 Task: Create a rule when a due date less than "1" hours ago is set on a card by anyone except me.
Action: Mouse pressed left at (493, 449)
Screenshot: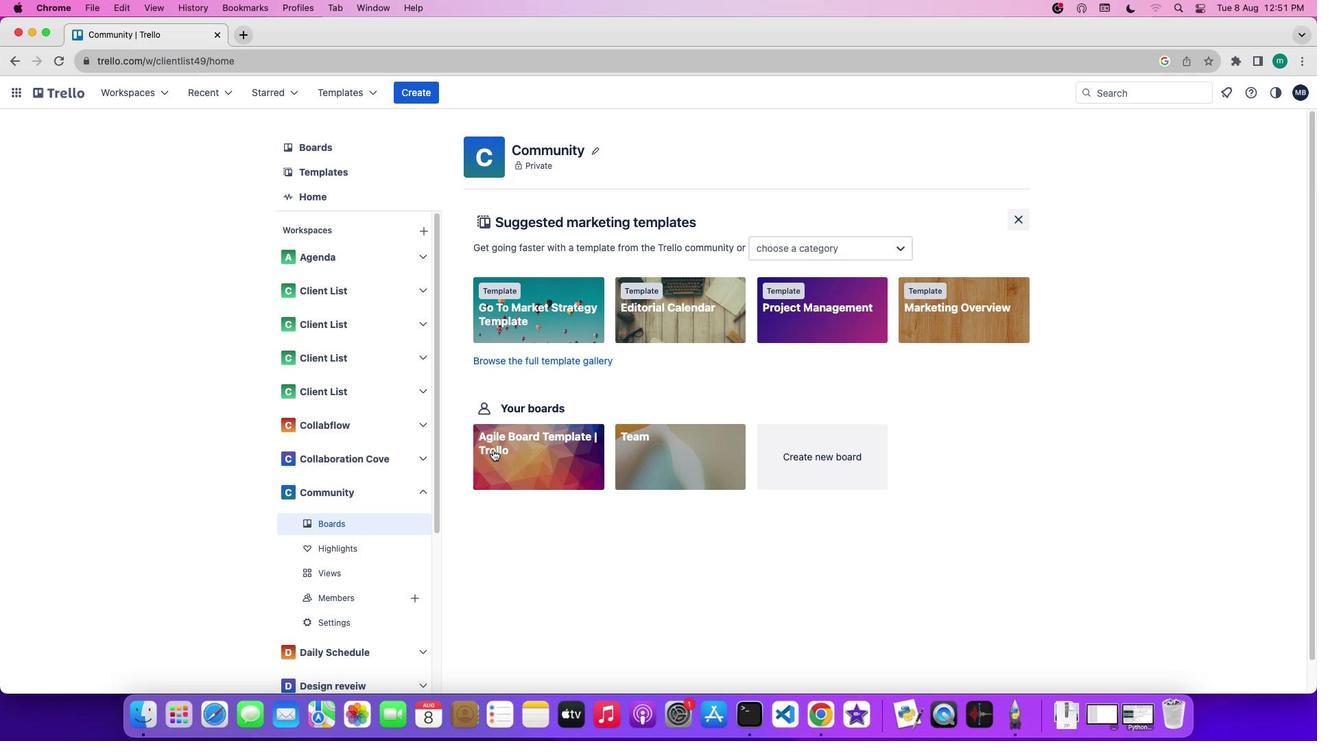 
Action: Mouse moved to (1132, 312)
Screenshot: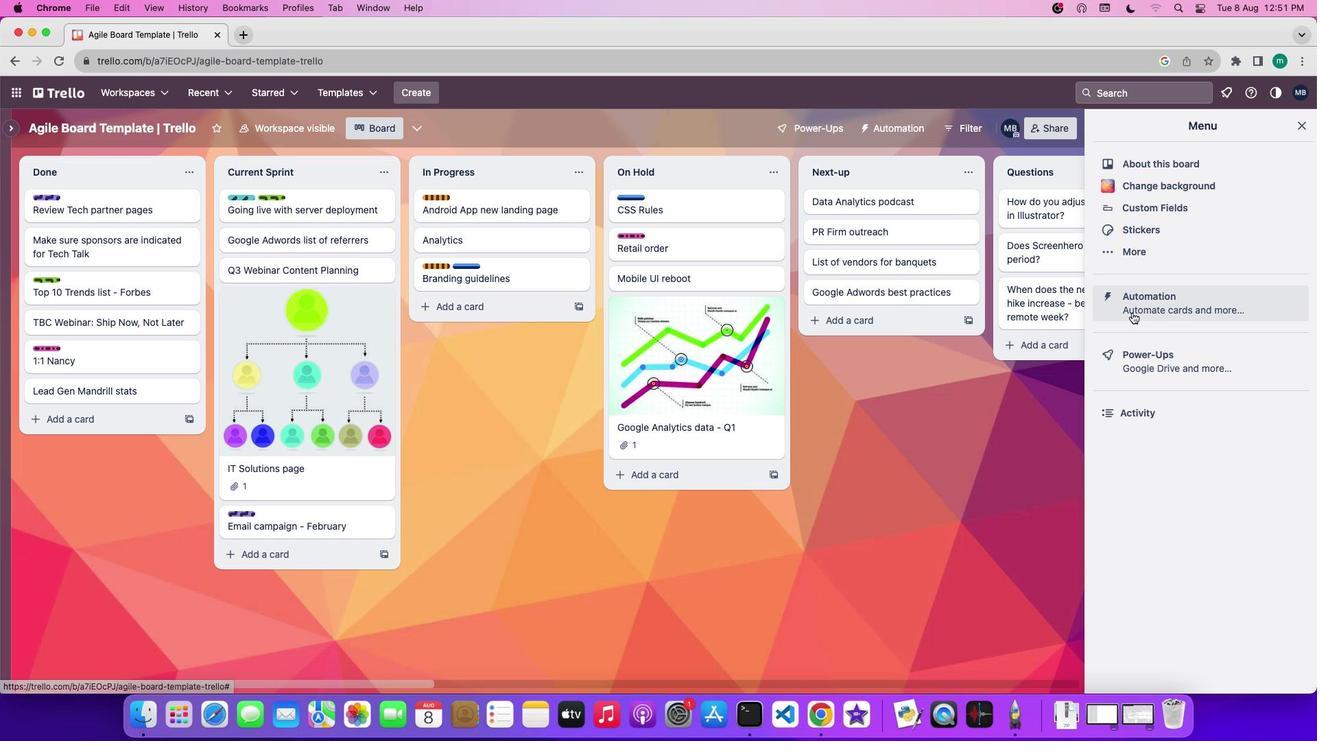 
Action: Mouse pressed left at (1132, 312)
Screenshot: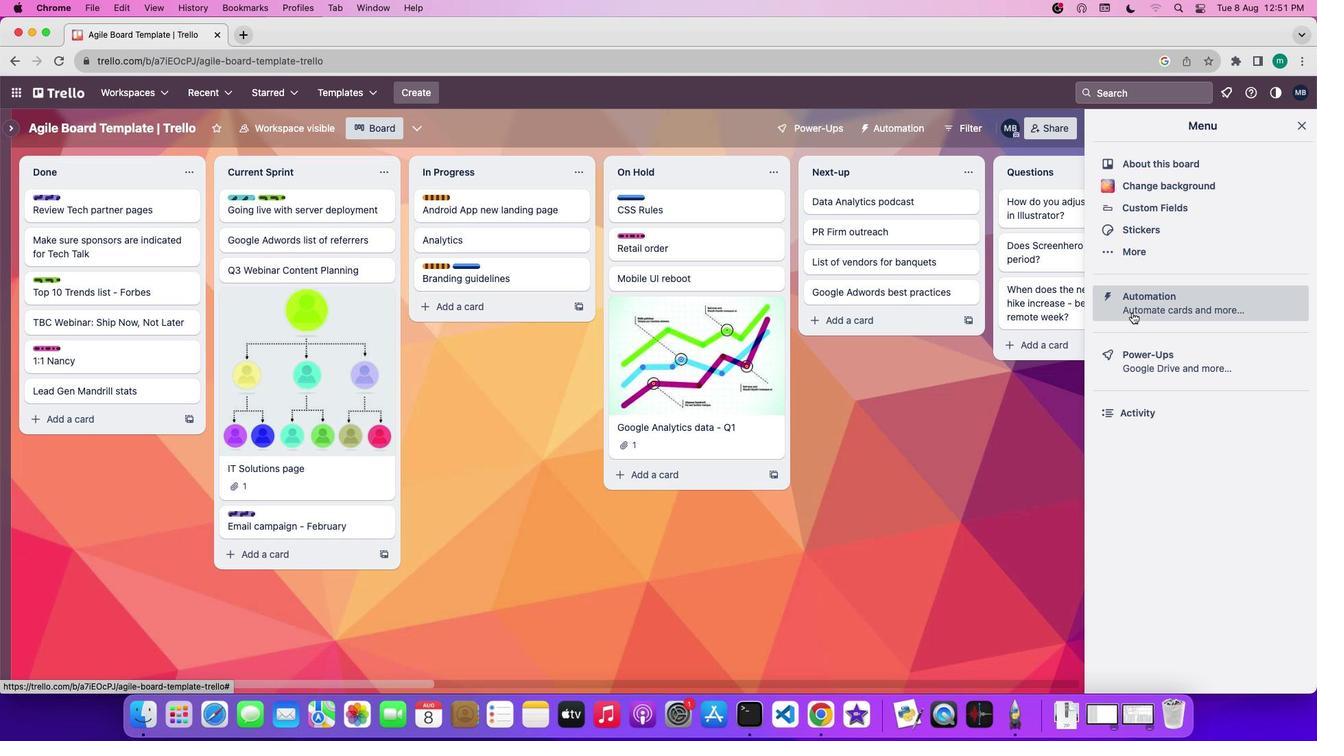 
Action: Mouse moved to (98, 241)
Screenshot: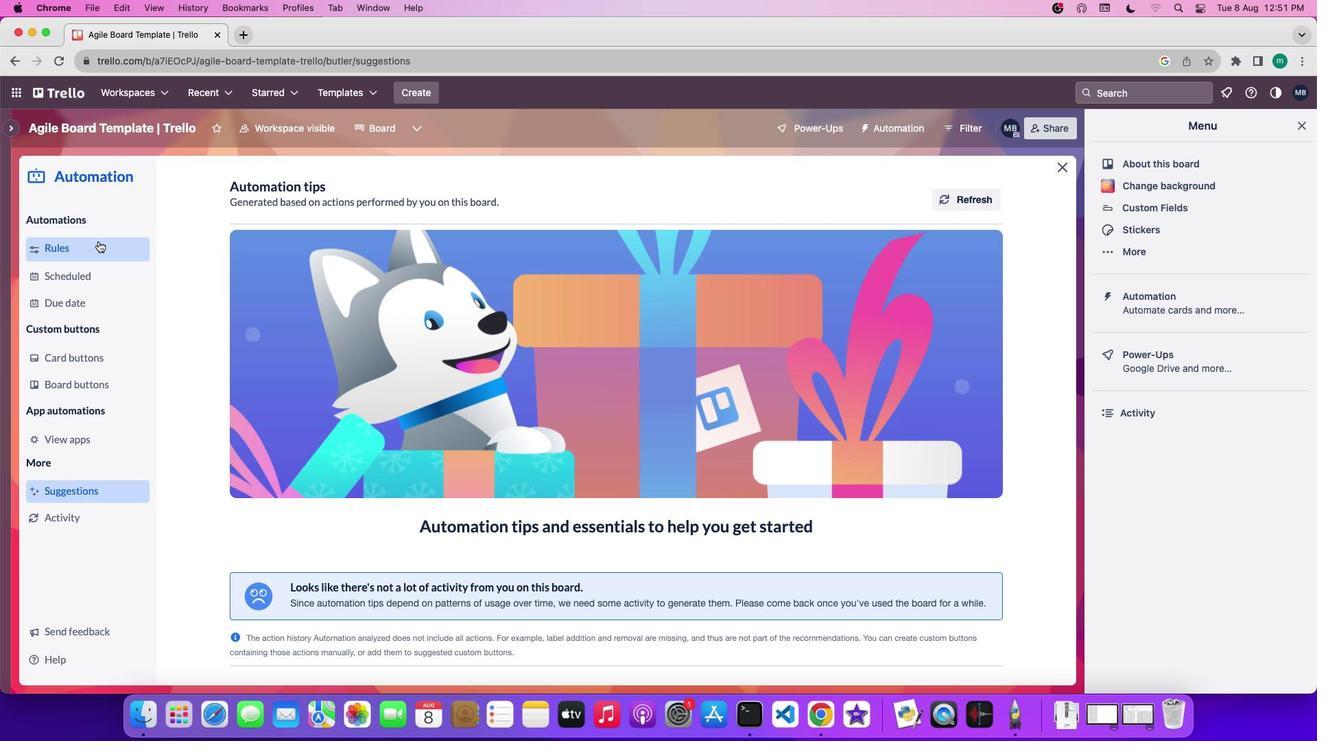 
Action: Mouse pressed left at (98, 241)
Screenshot: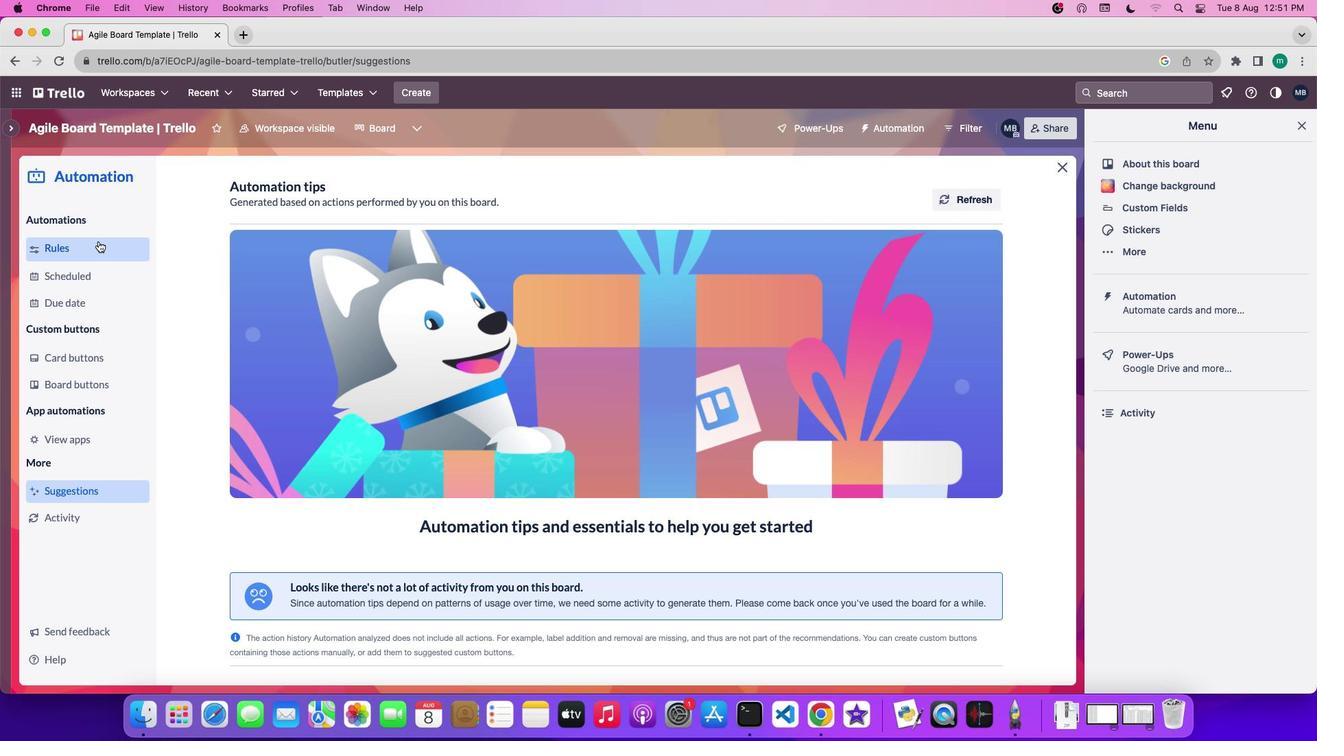 
Action: Mouse moved to (876, 197)
Screenshot: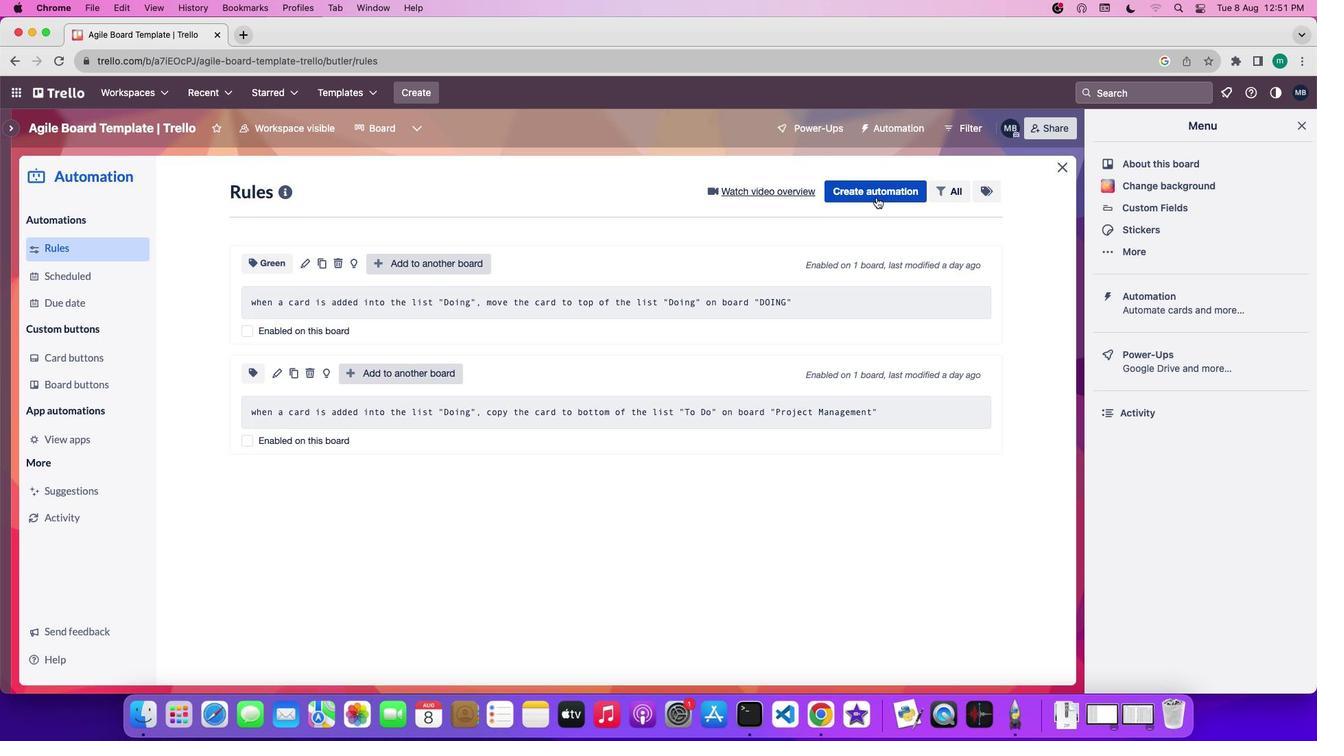 
Action: Mouse pressed left at (876, 197)
Screenshot: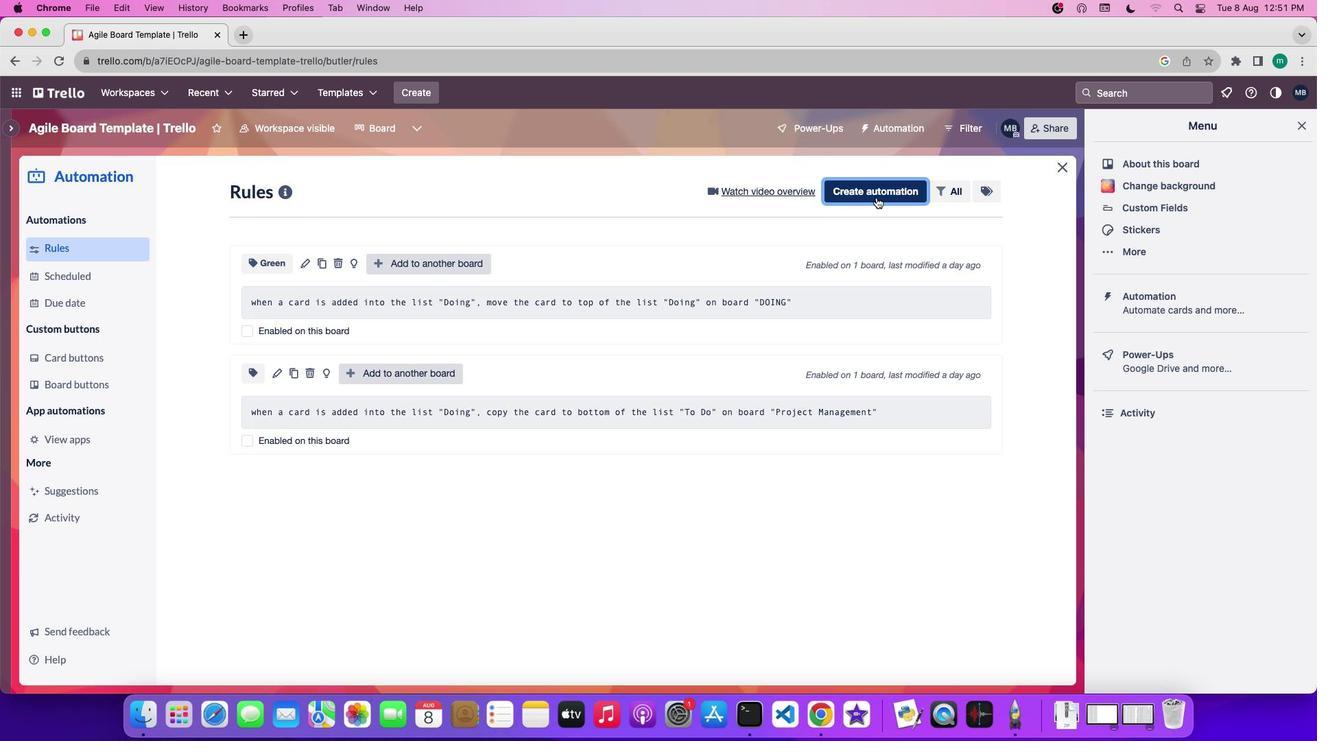 
Action: Mouse moved to (658, 409)
Screenshot: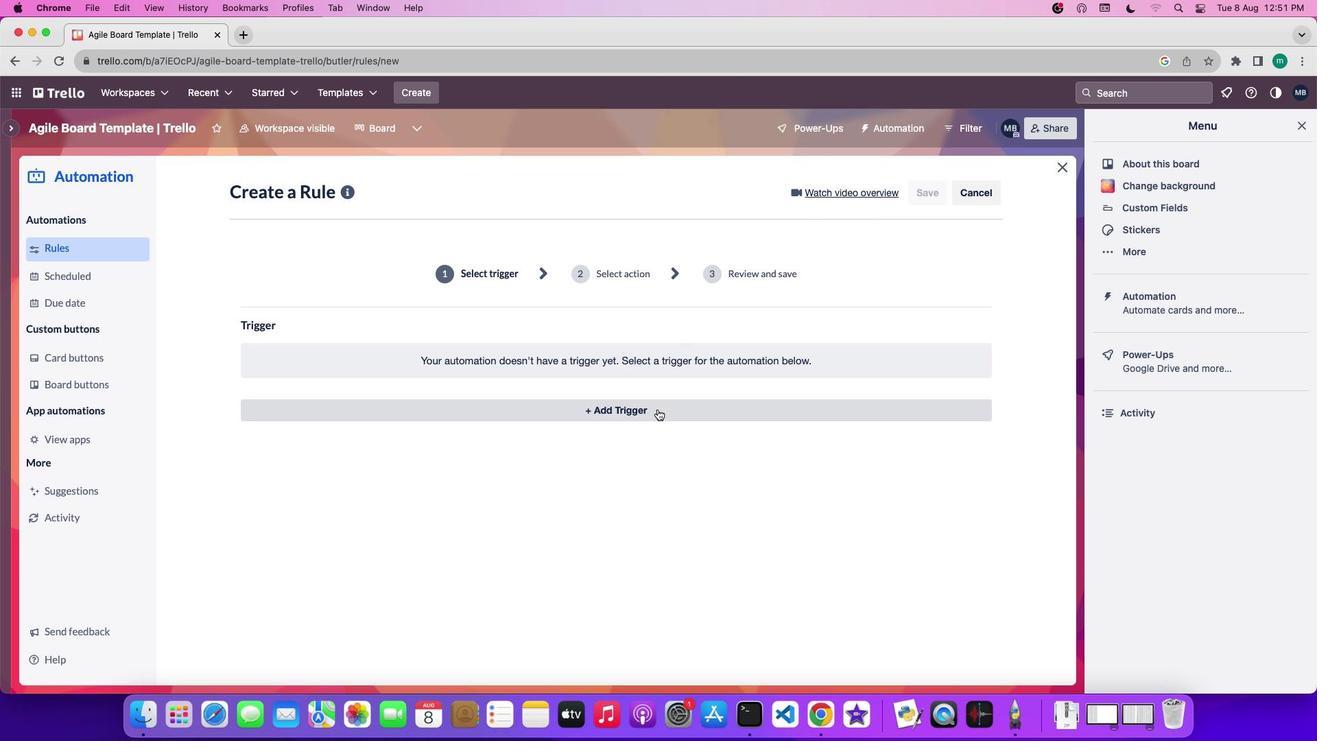 
Action: Mouse pressed left at (658, 409)
Screenshot: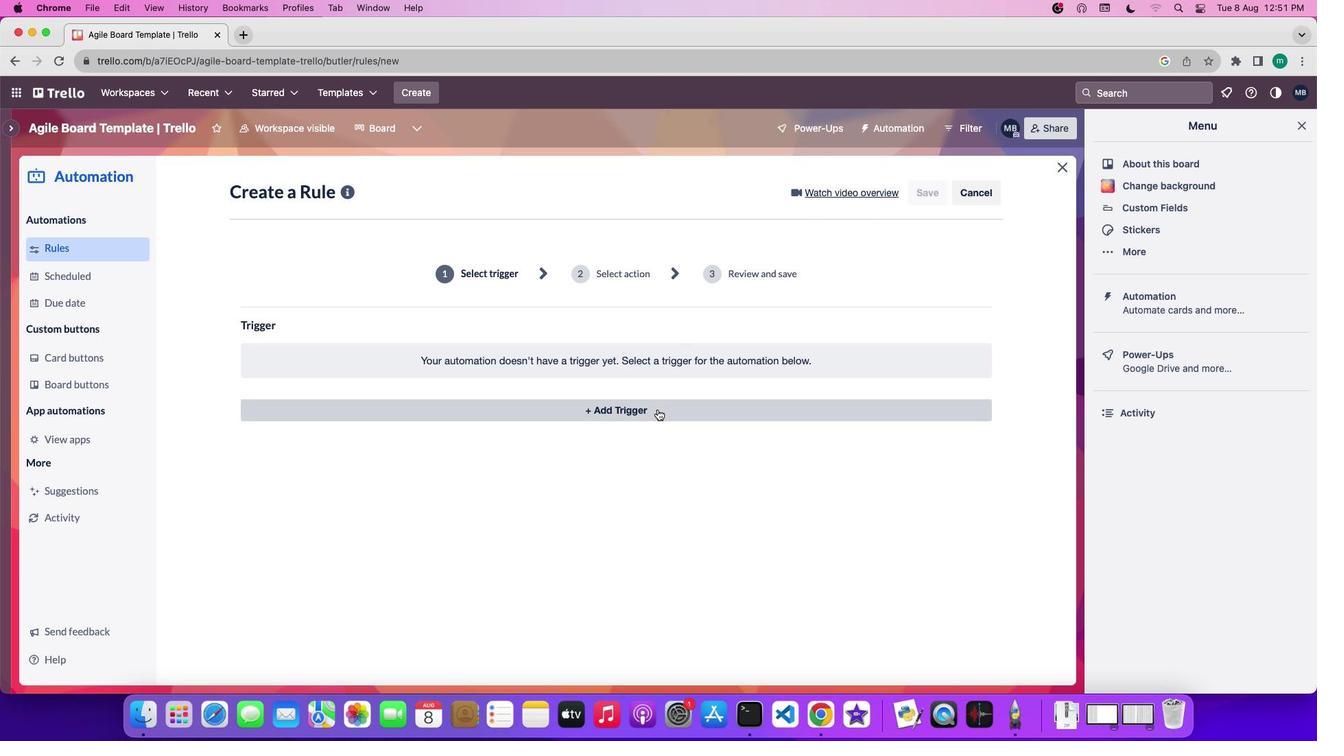 
Action: Mouse moved to (622, 436)
Screenshot: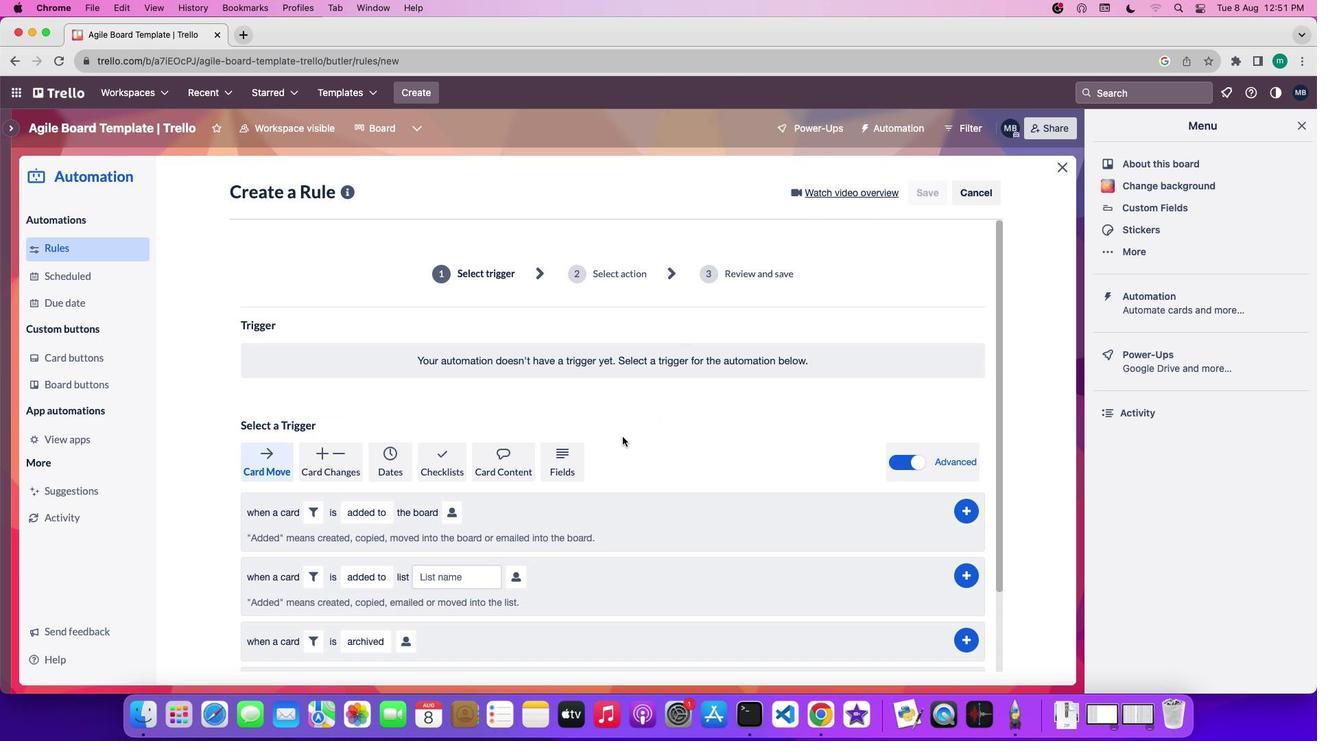 
Action: Mouse scrolled (622, 436) with delta (0, 0)
Screenshot: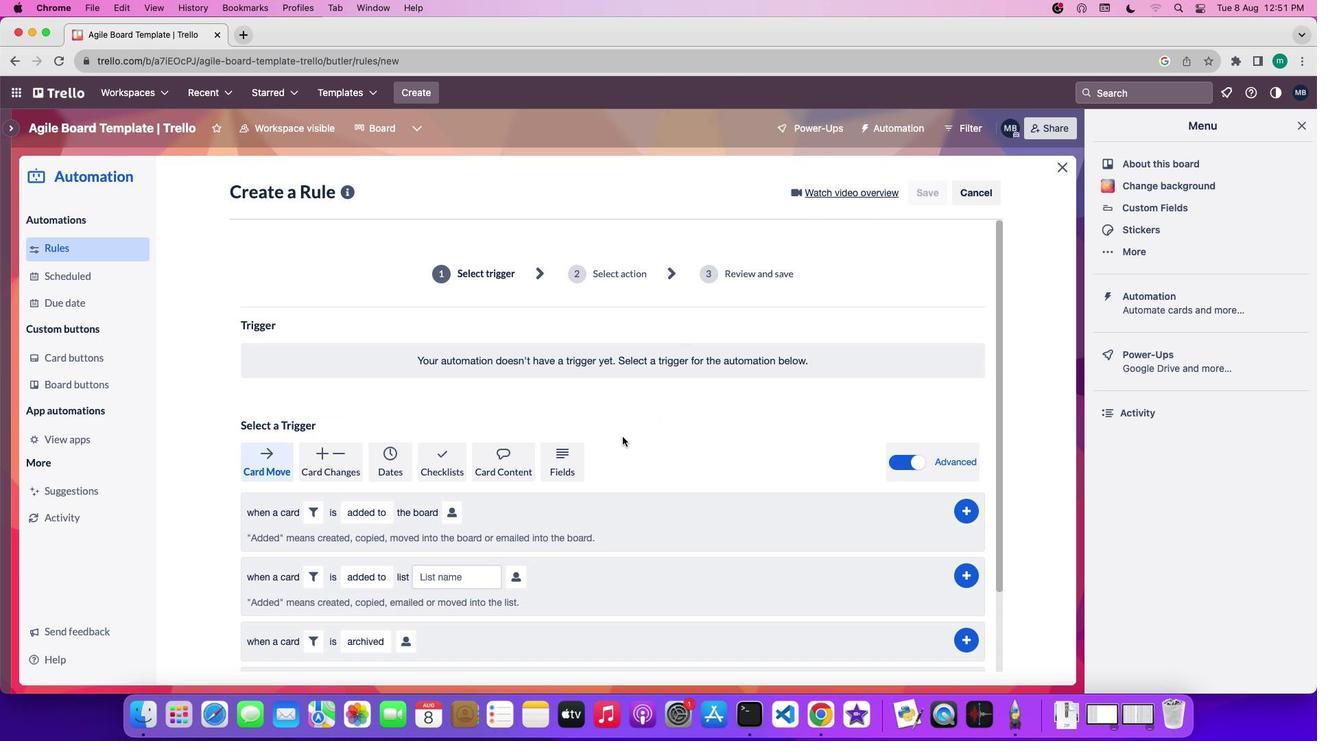 
Action: Mouse scrolled (622, 436) with delta (0, 0)
Screenshot: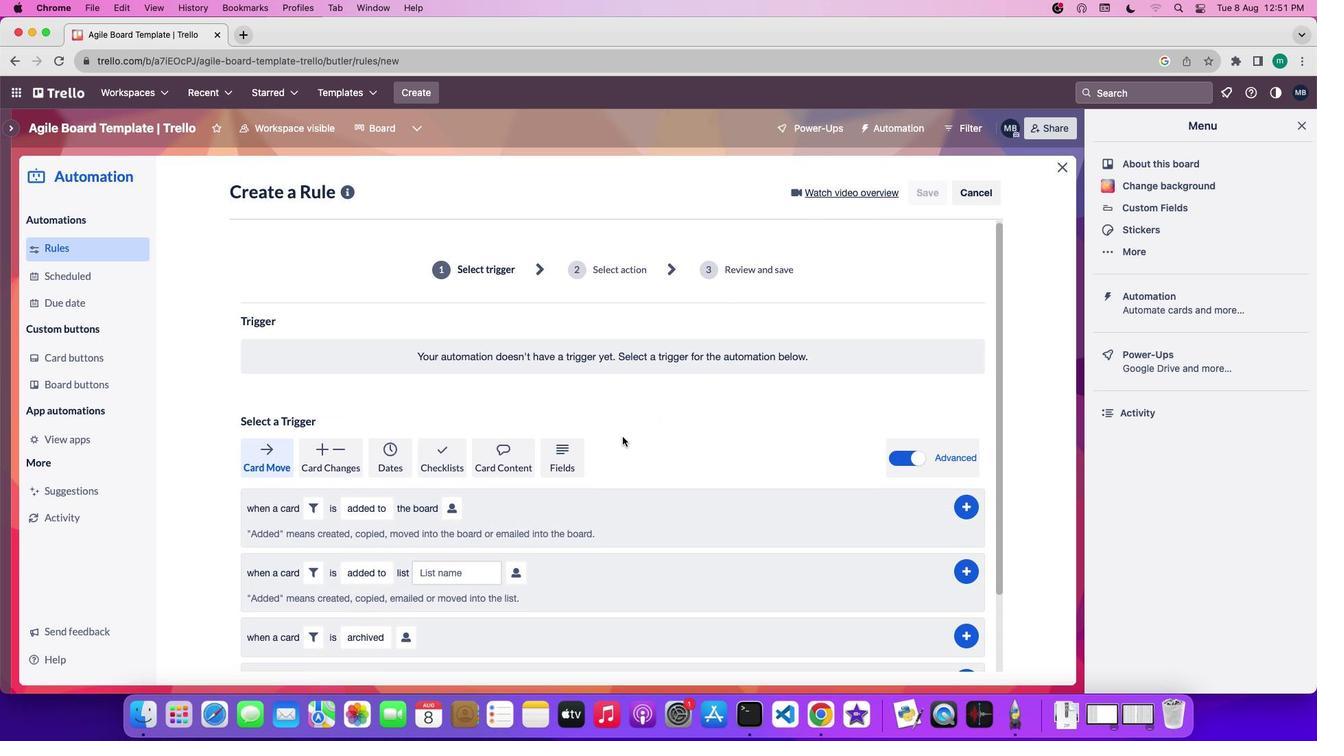 
Action: Mouse scrolled (622, 436) with delta (0, 0)
Screenshot: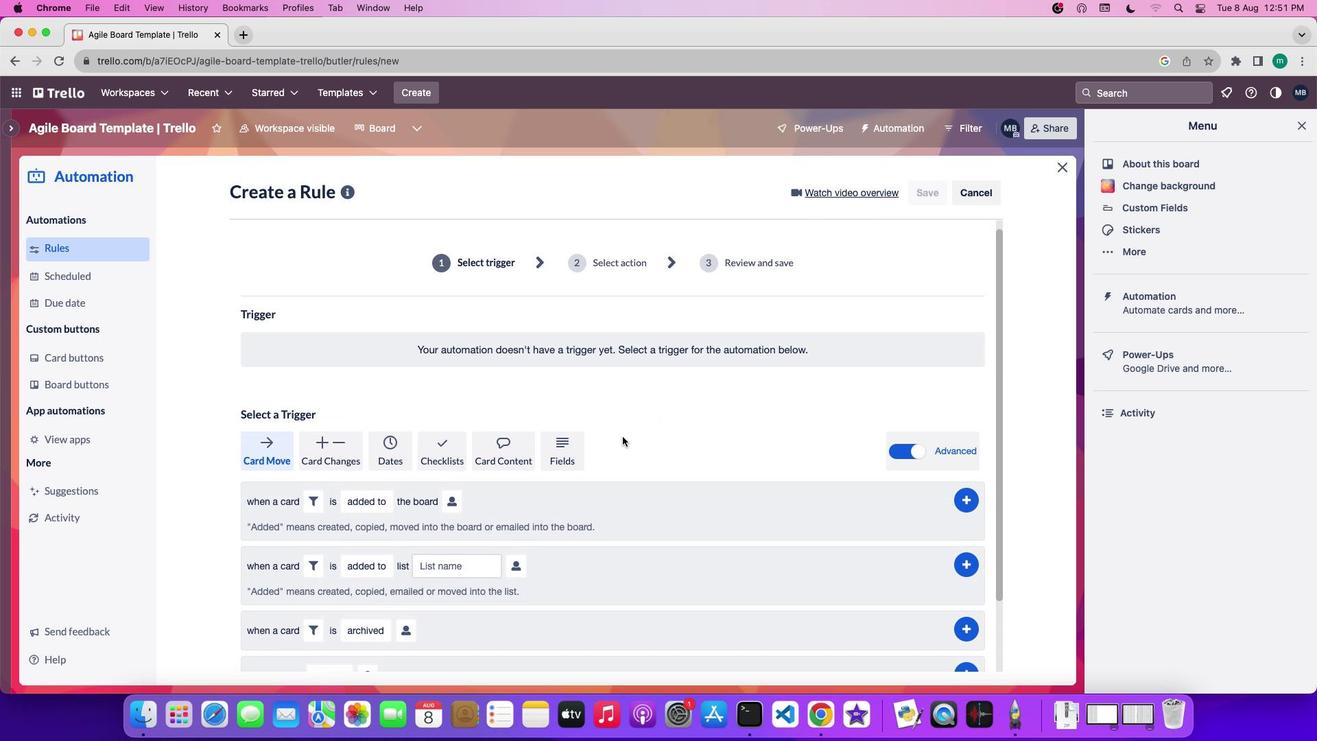 
Action: Mouse scrolled (622, 436) with delta (0, -1)
Screenshot: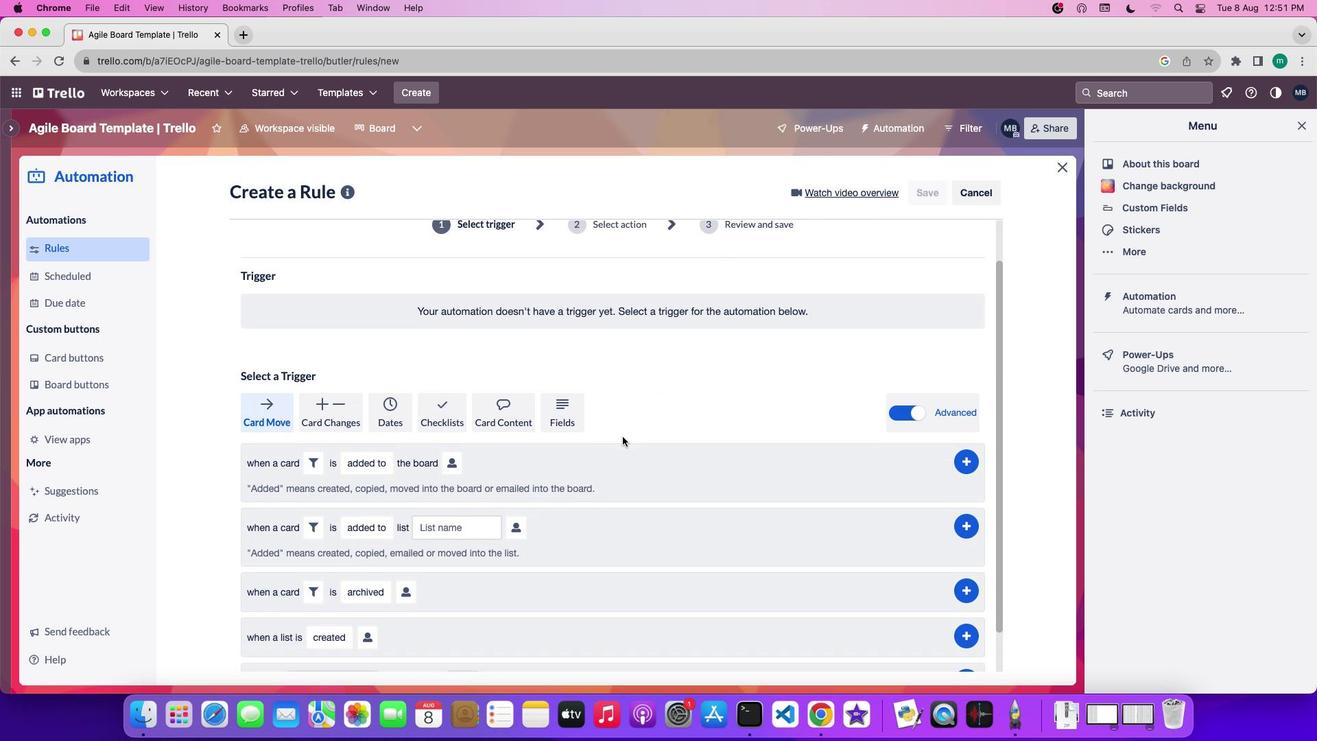 
Action: Mouse moved to (406, 364)
Screenshot: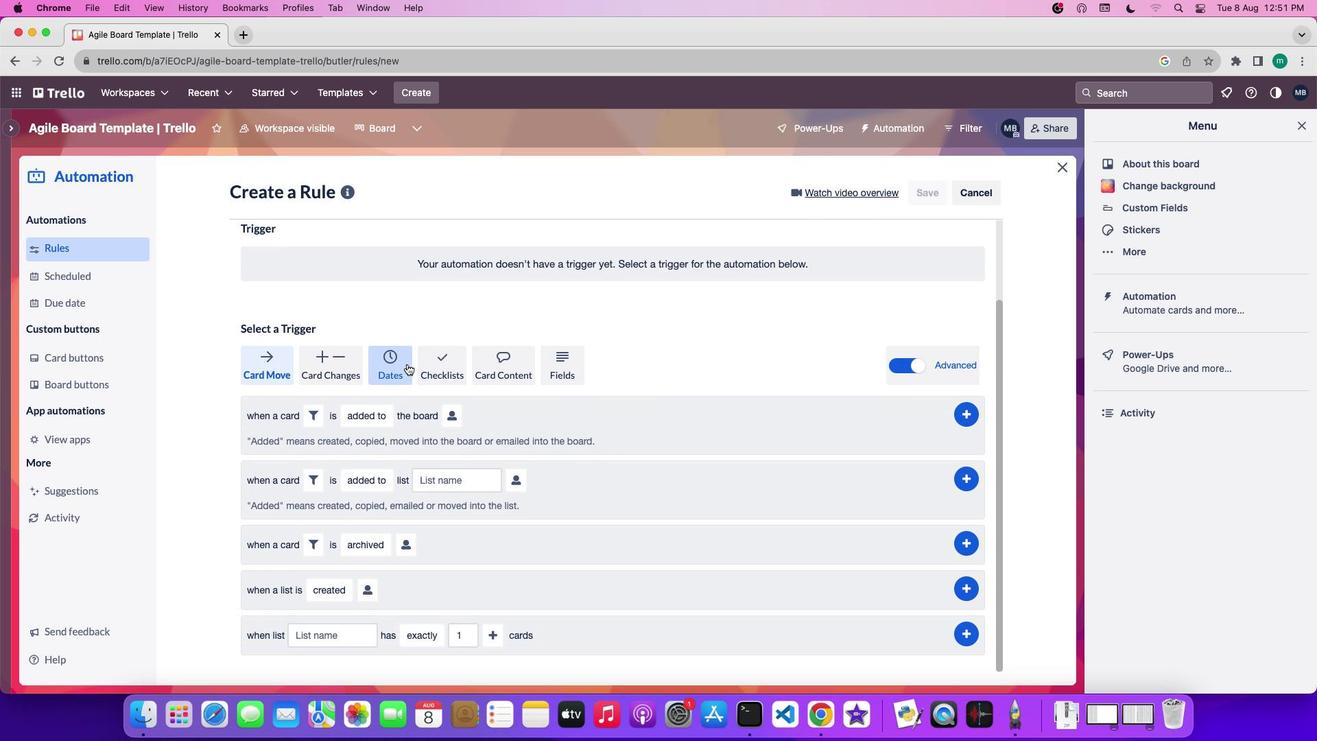 
Action: Mouse pressed left at (406, 364)
Screenshot: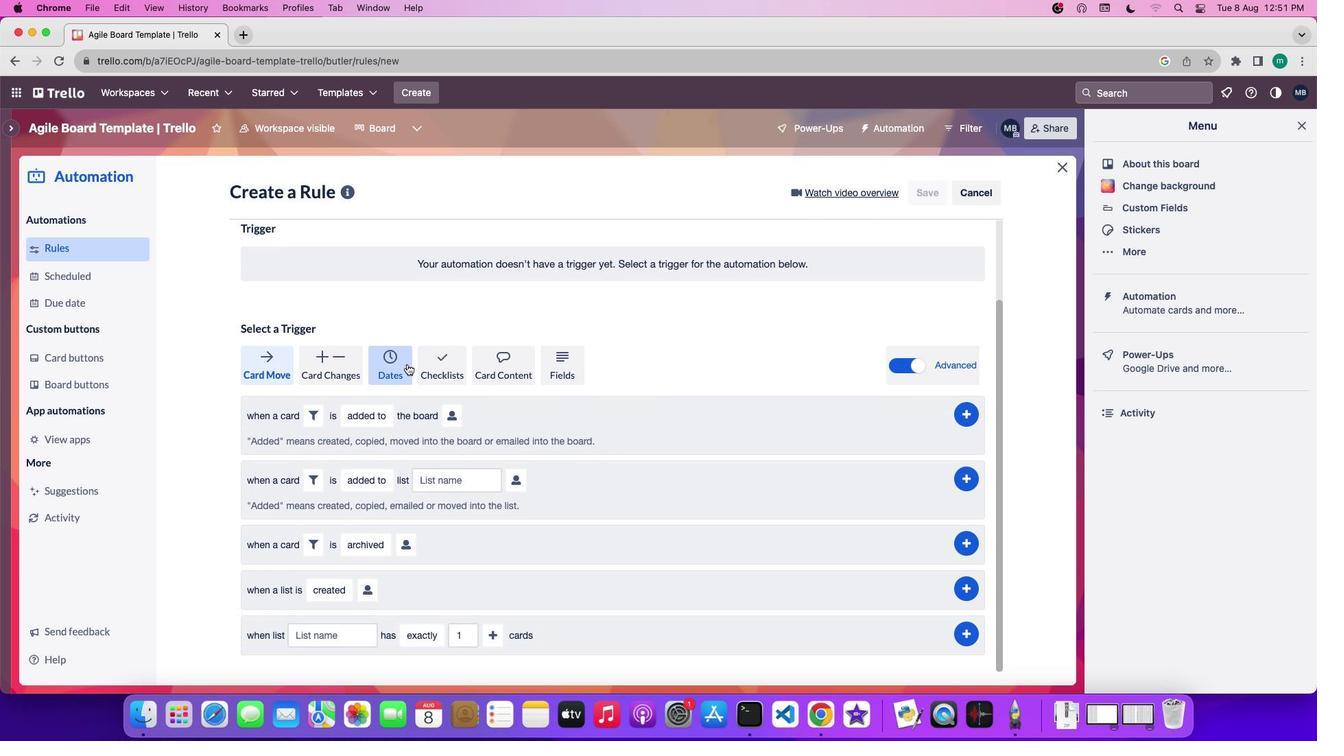 
Action: Mouse moved to (456, 404)
Screenshot: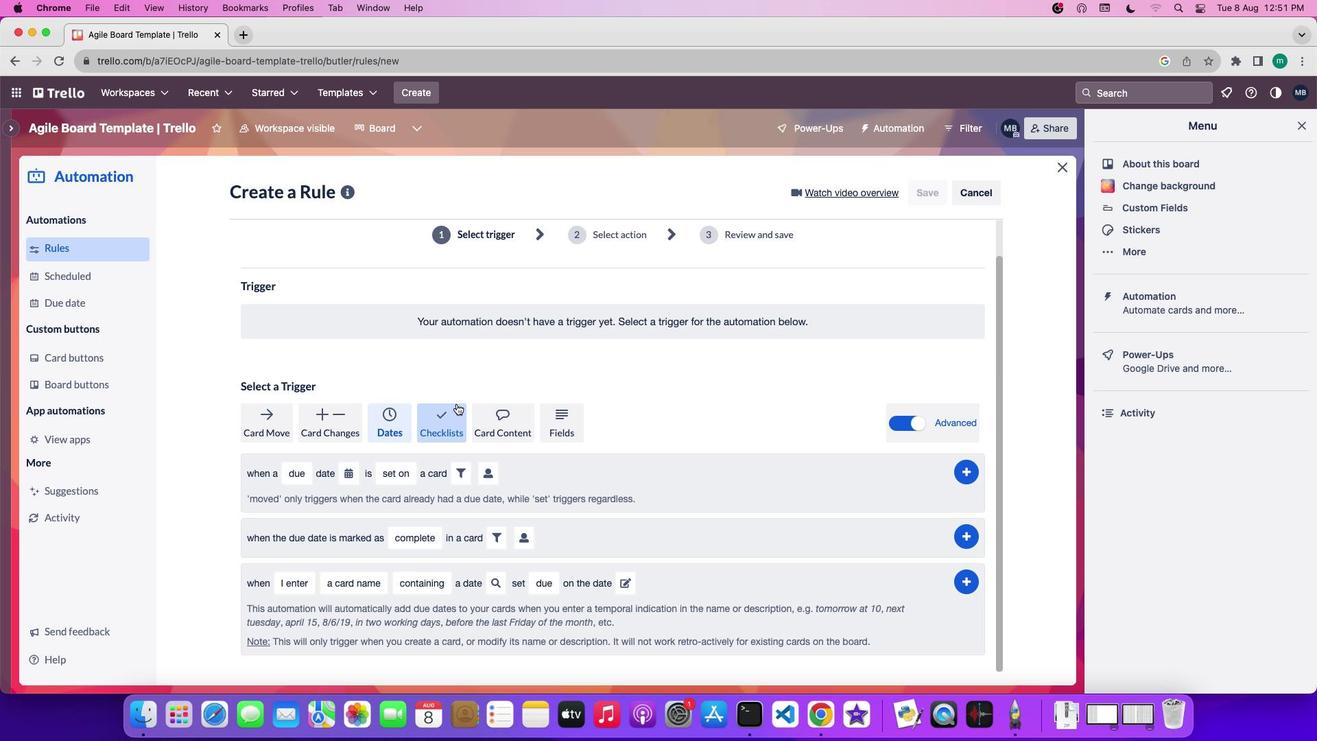 
Action: Mouse scrolled (456, 404) with delta (0, 0)
Screenshot: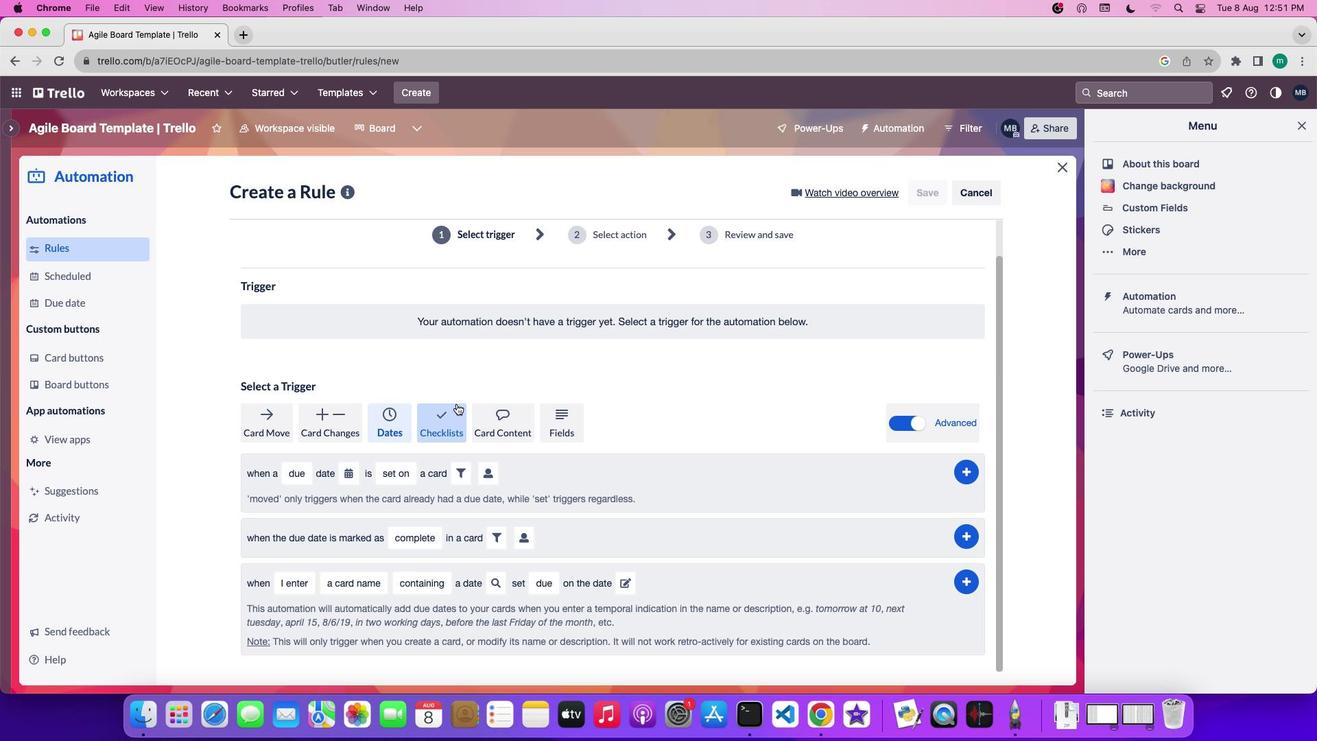 
Action: Mouse scrolled (456, 404) with delta (0, 0)
Screenshot: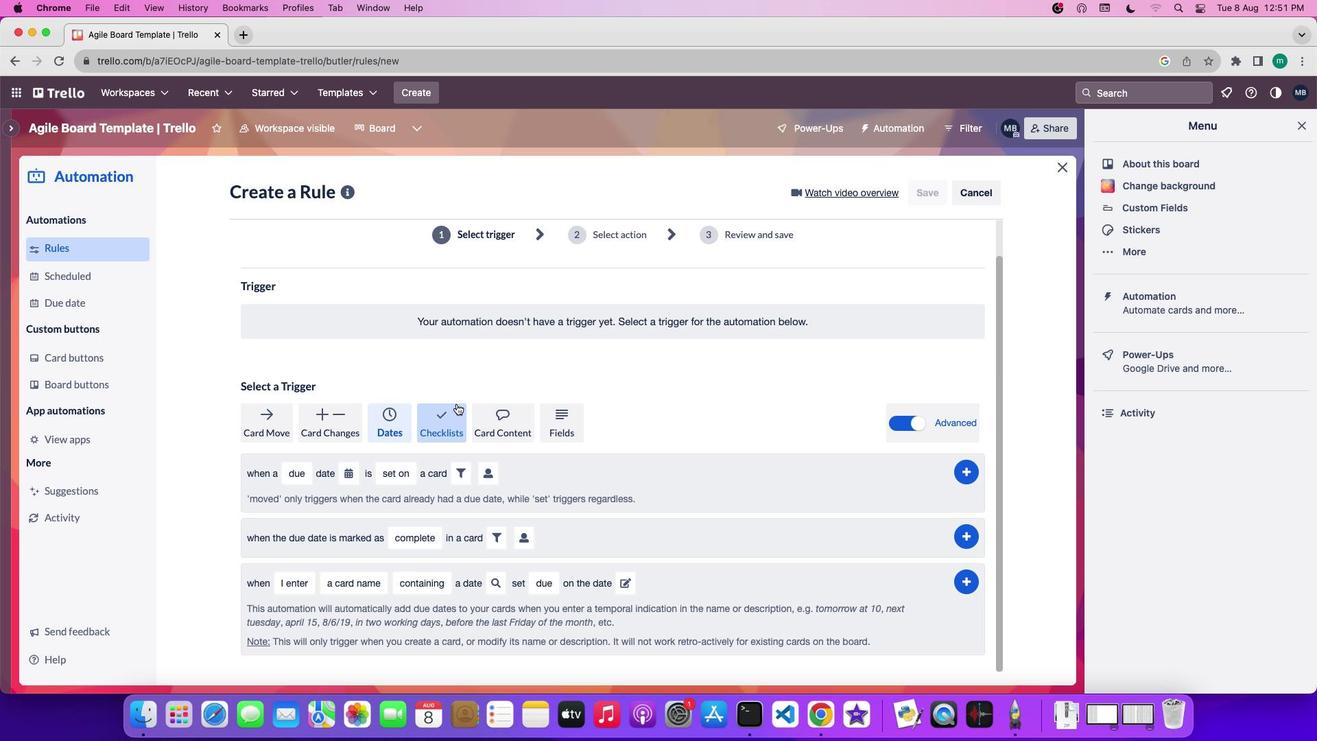 
Action: Mouse scrolled (456, 404) with delta (0, 0)
Screenshot: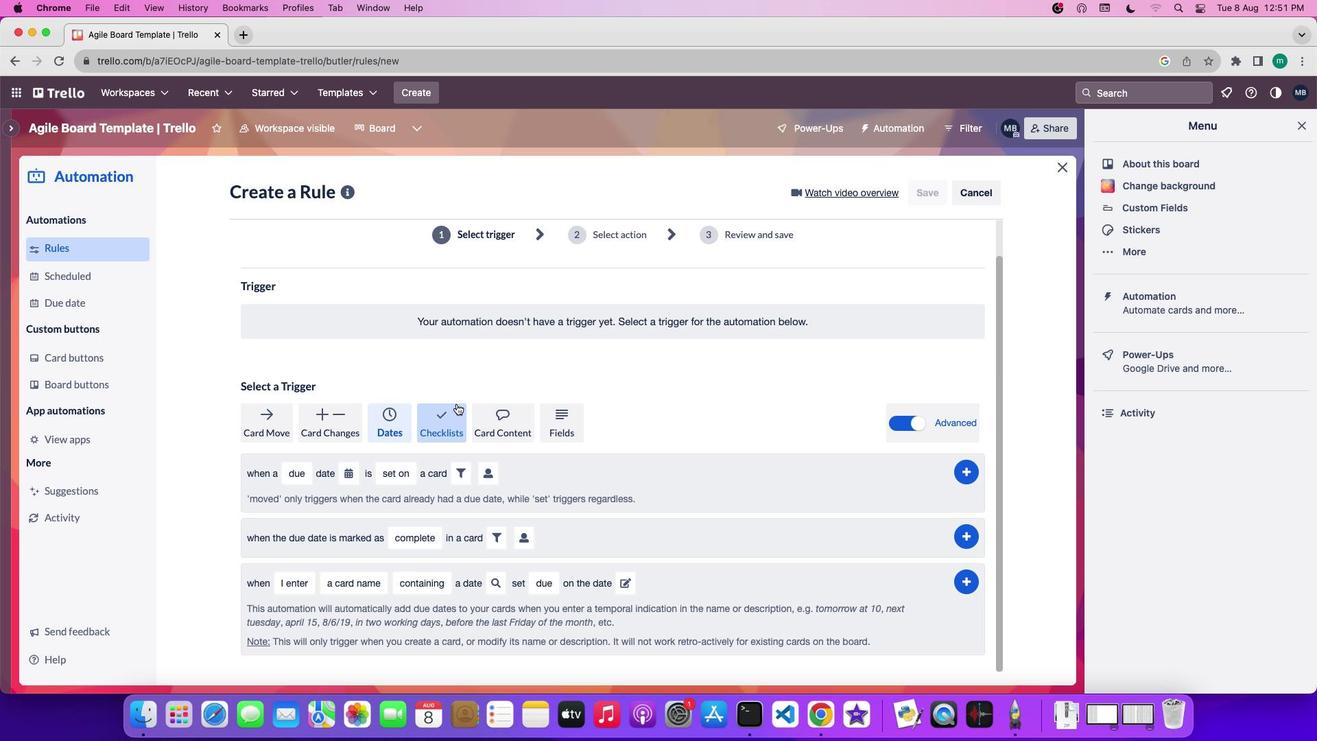 
Action: Mouse scrolled (456, 404) with delta (0, 0)
Screenshot: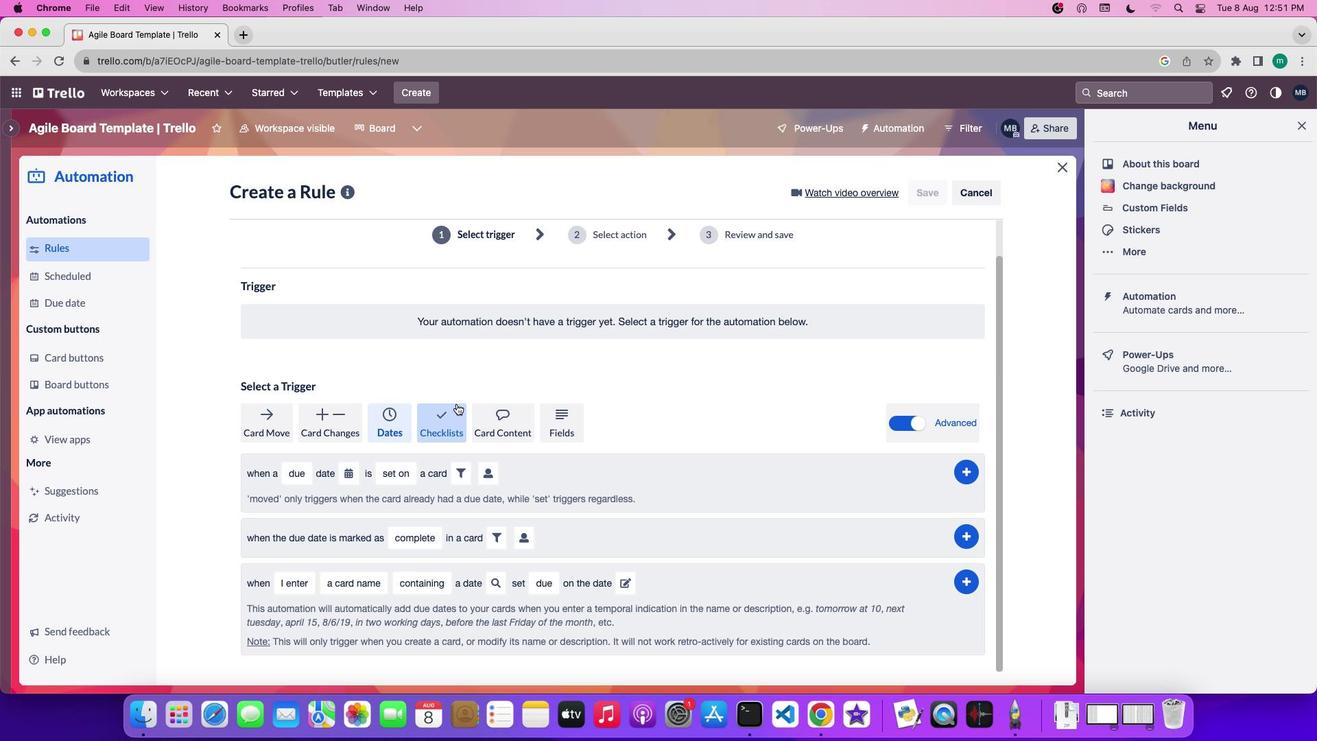 
Action: Mouse scrolled (456, 404) with delta (0, 0)
Screenshot: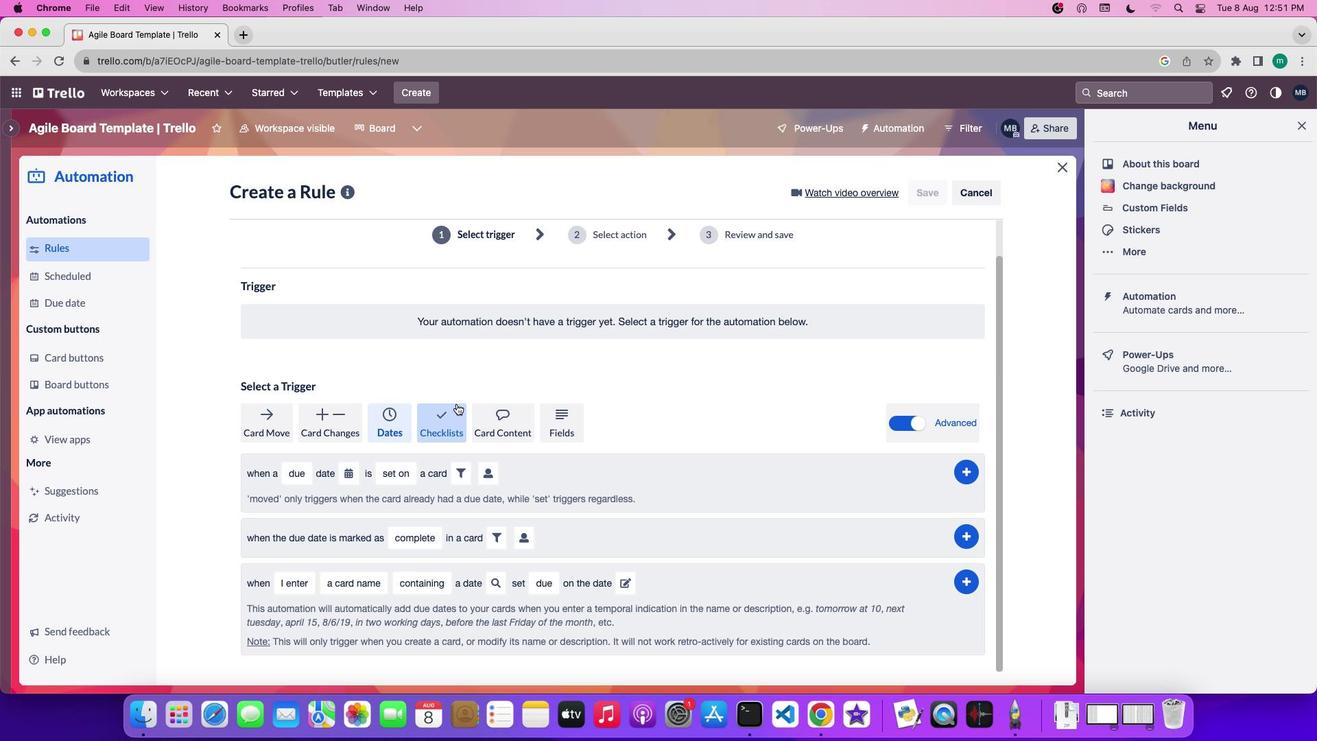 
Action: Mouse moved to (288, 472)
Screenshot: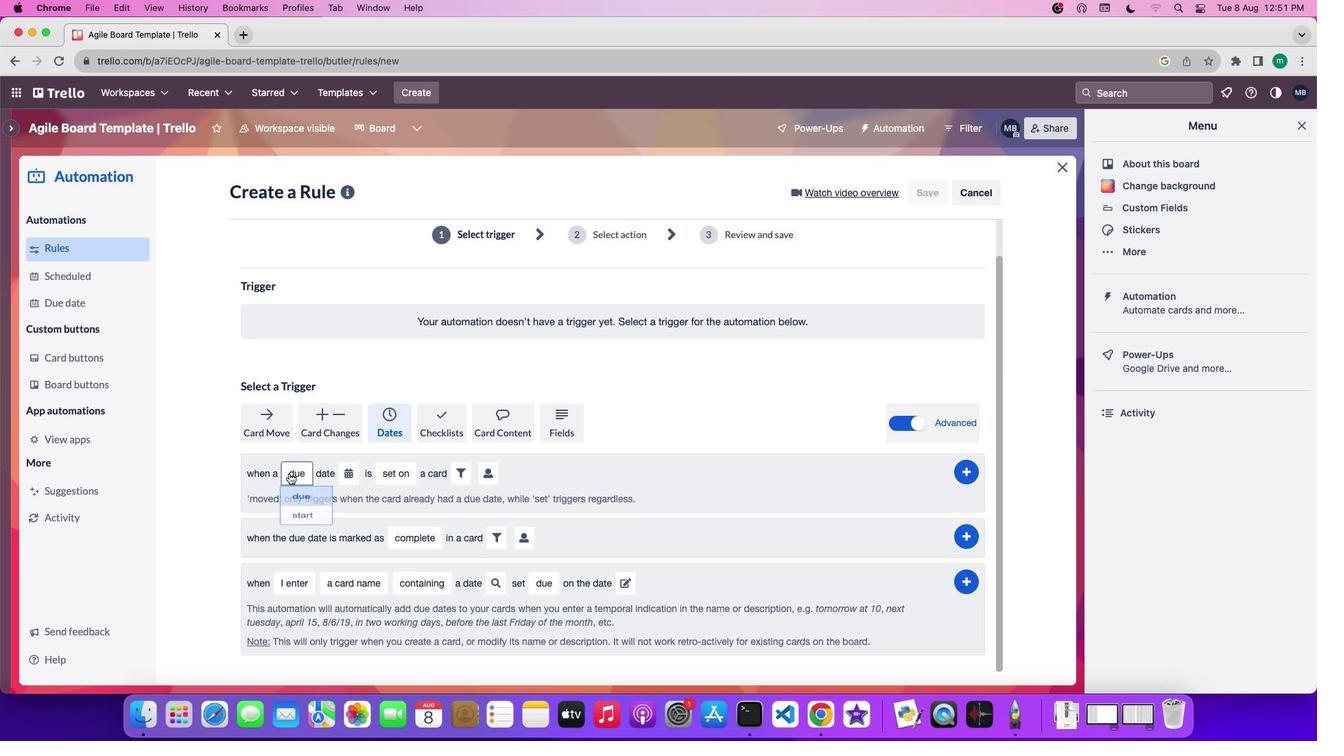 
Action: Mouse pressed left at (288, 472)
Screenshot: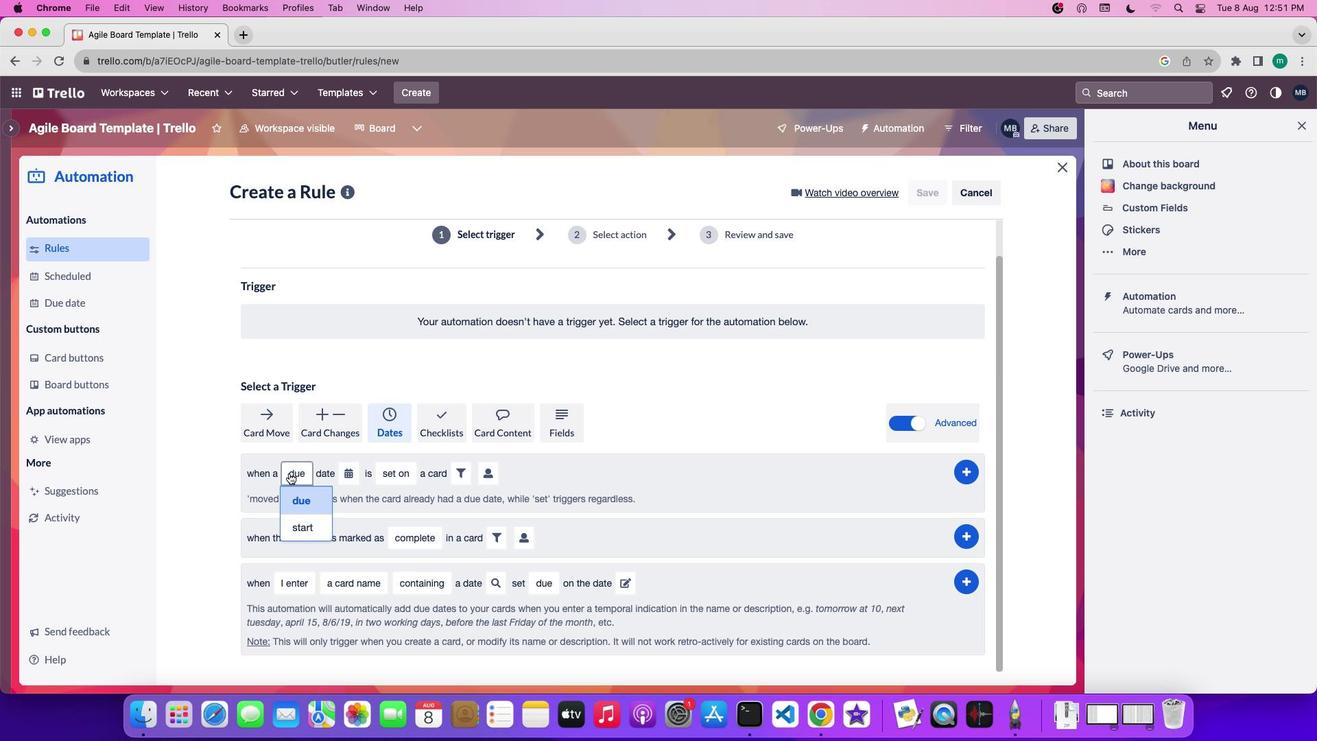 
Action: Mouse moved to (303, 502)
Screenshot: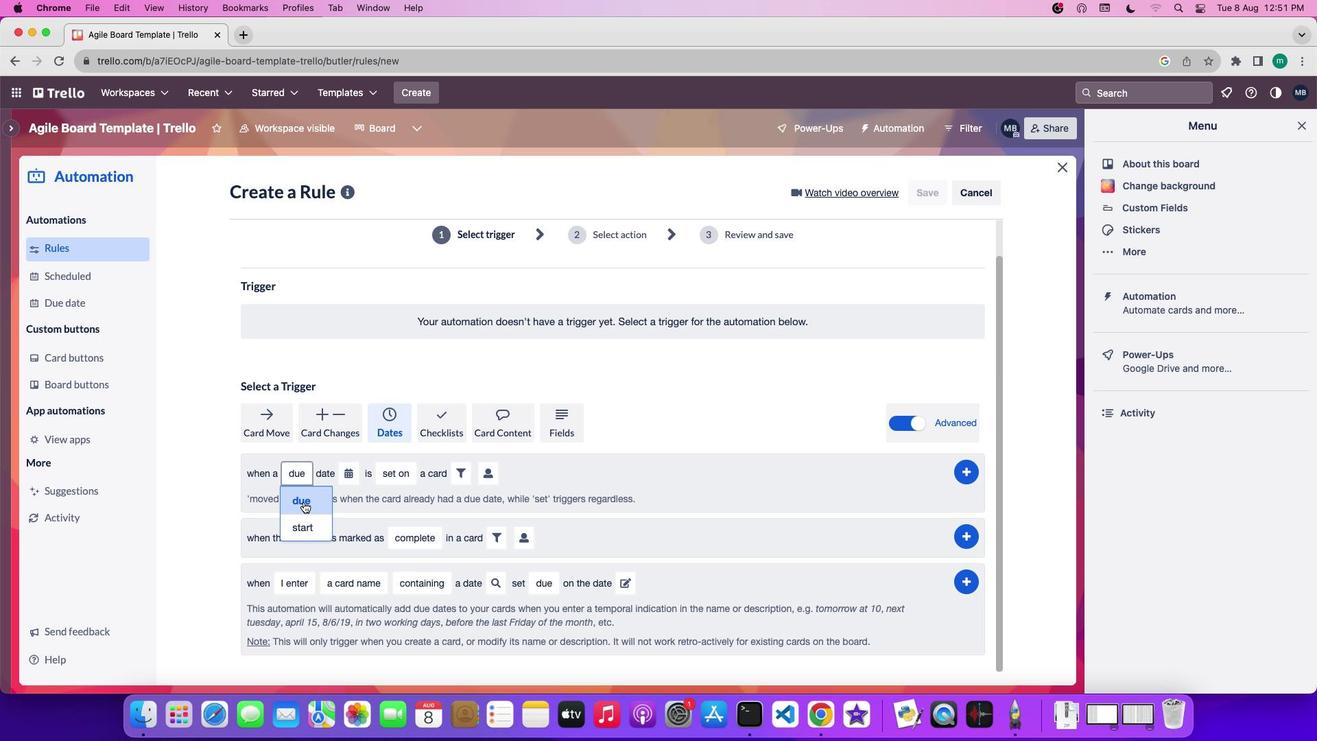
Action: Mouse pressed left at (303, 502)
Screenshot: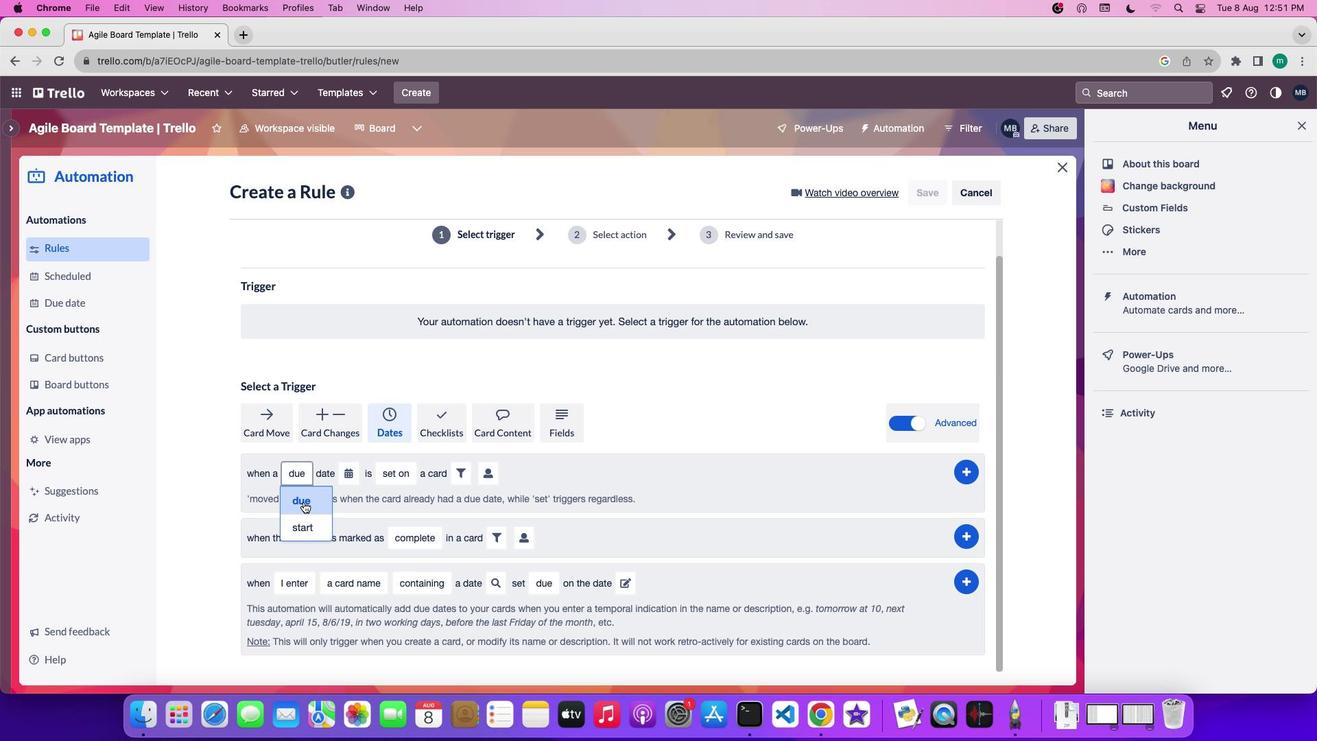 
Action: Mouse moved to (348, 474)
Screenshot: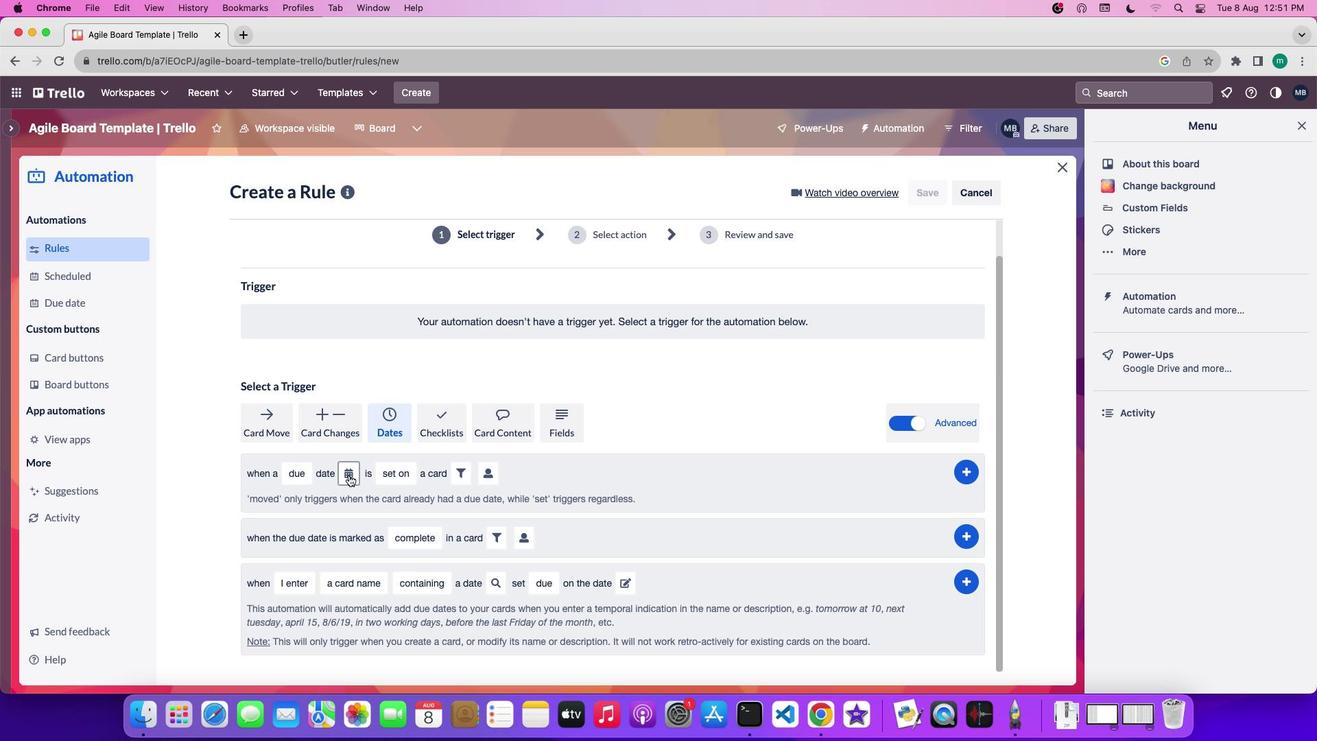 
Action: Mouse pressed left at (348, 474)
Screenshot: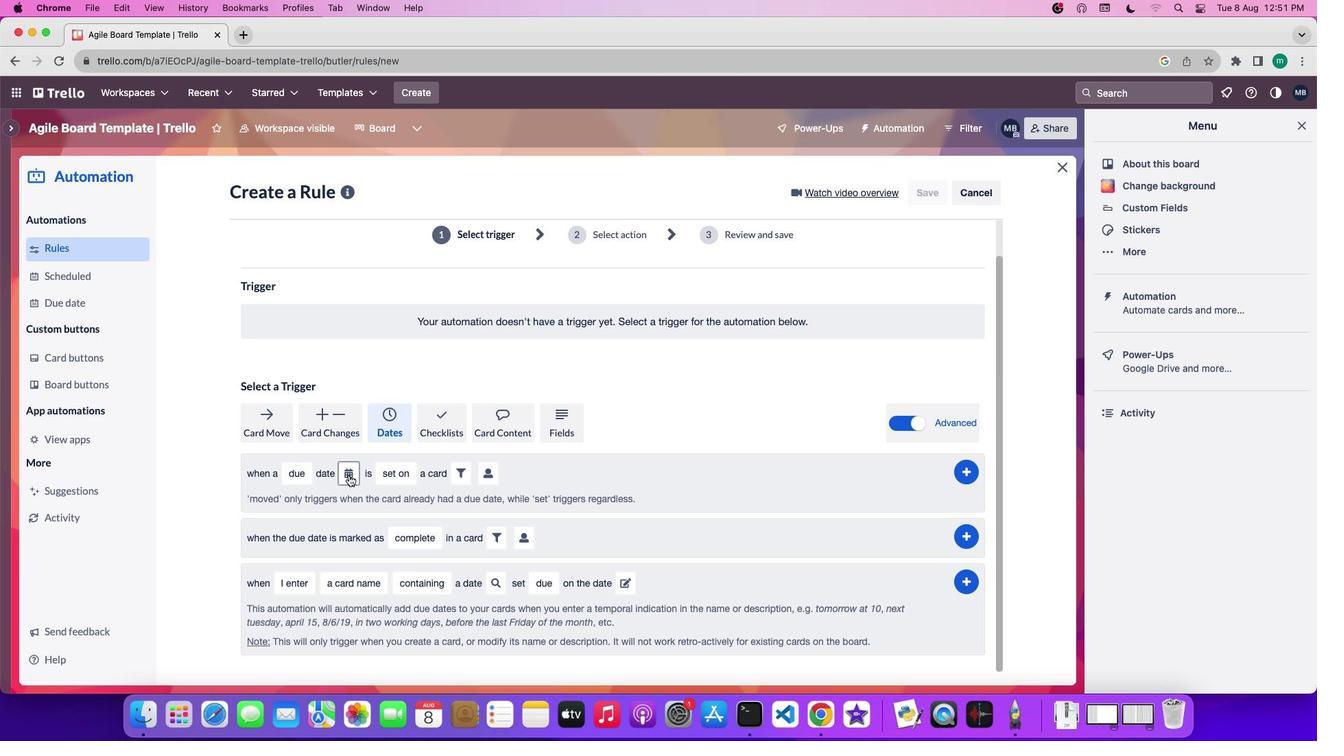 
Action: Mouse moved to (374, 550)
Screenshot: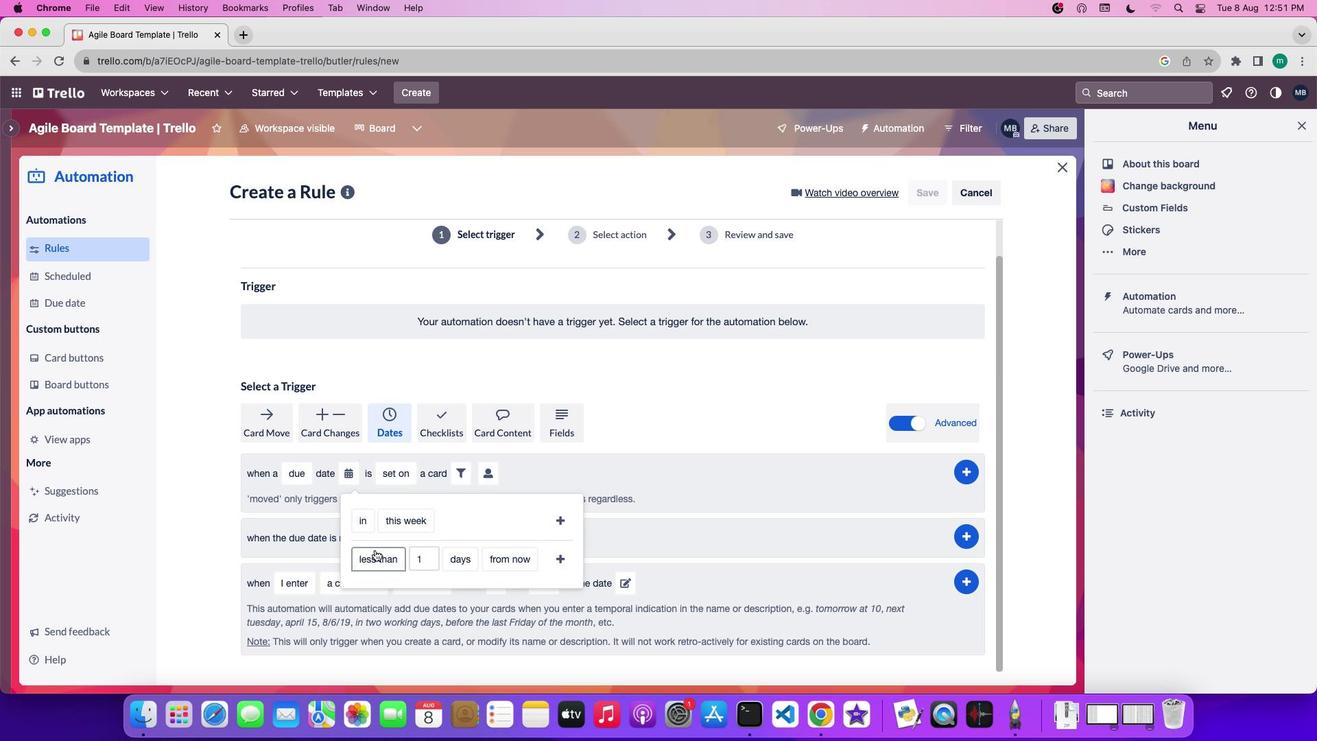 
Action: Mouse pressed left at (374, 550)
Screenshot: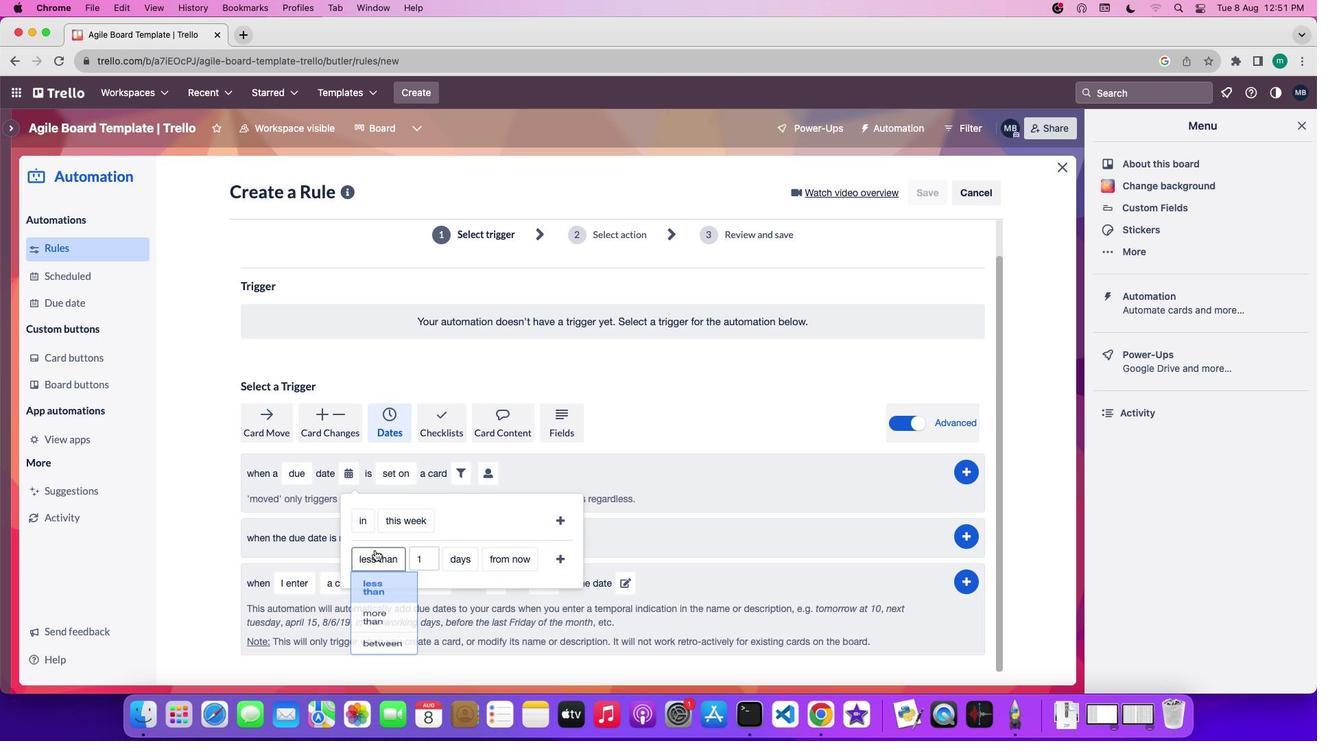 
Action: Mouse moved to (375, 586)
Screenshot: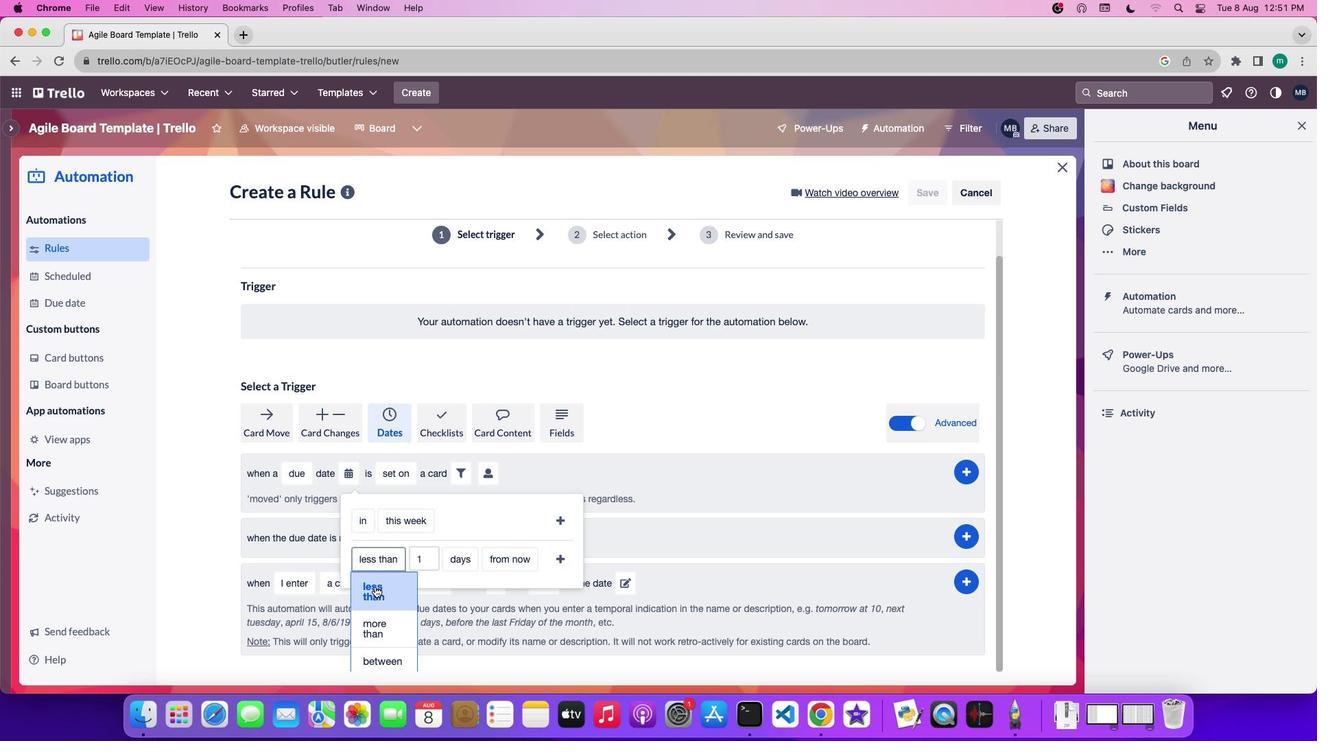 
Action: Mouse pressed left at (375, 586)
Screenshot: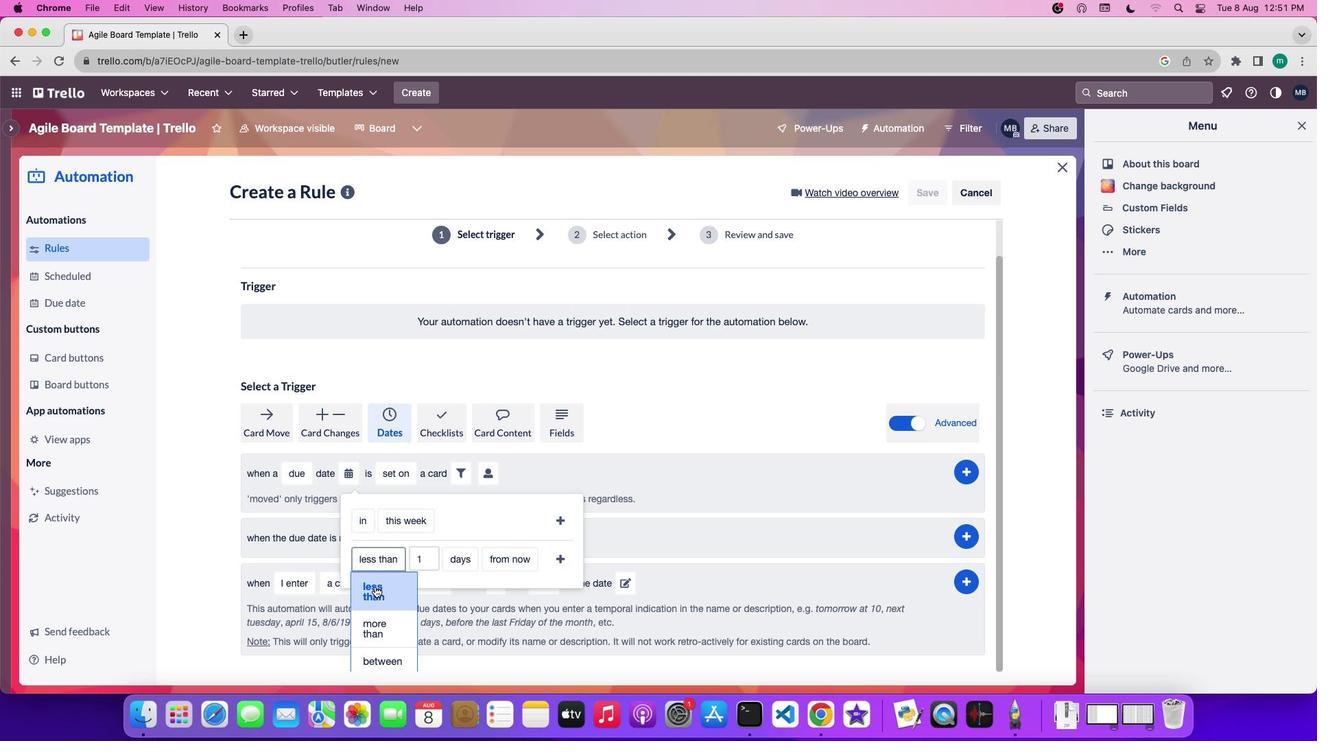
Action: Mouse moved to (461, 564)
Screenshot: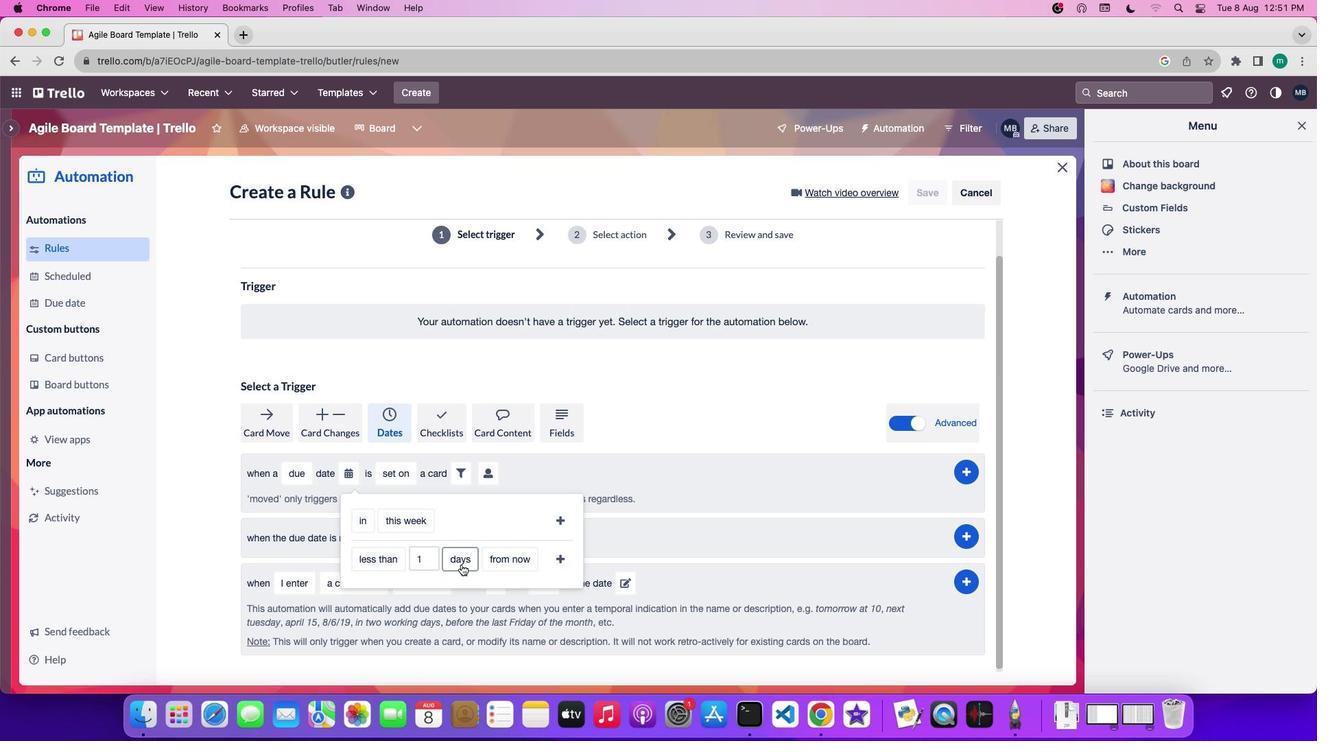 
Action: Mouse pressed left at (461, 564)
Screenshot: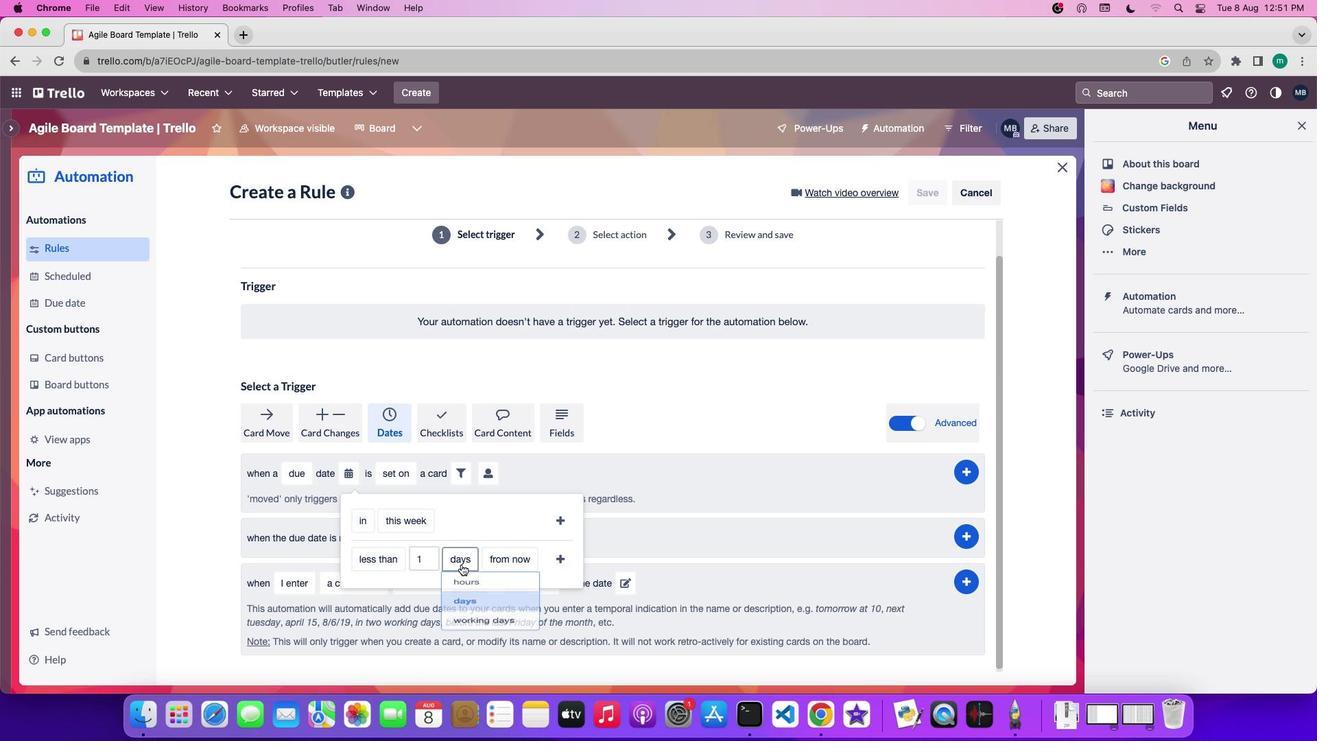 
Action: Mouse moved to (468, 588)
Screenshot: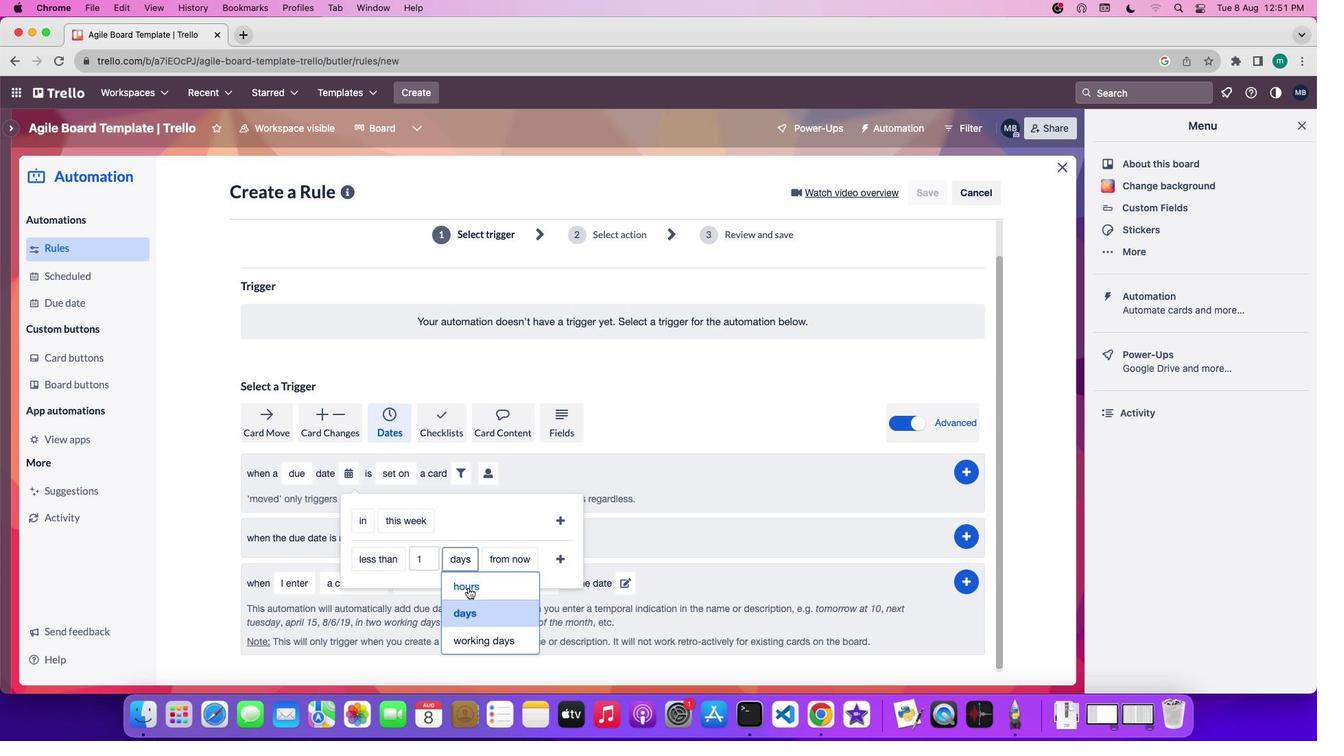 
Action: Mouse pressed left at (468, 588)
Screenshot: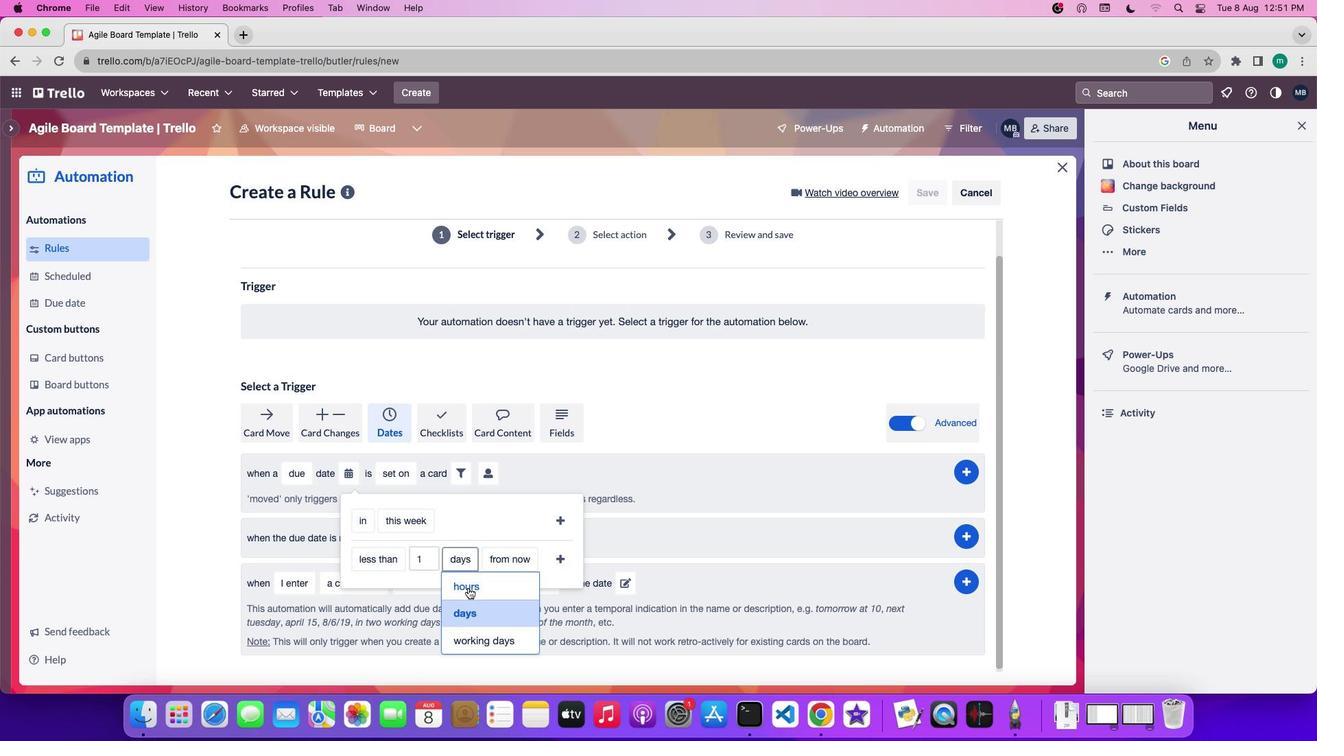 
Action: Mouse moved to (507, 616)
Screenshot: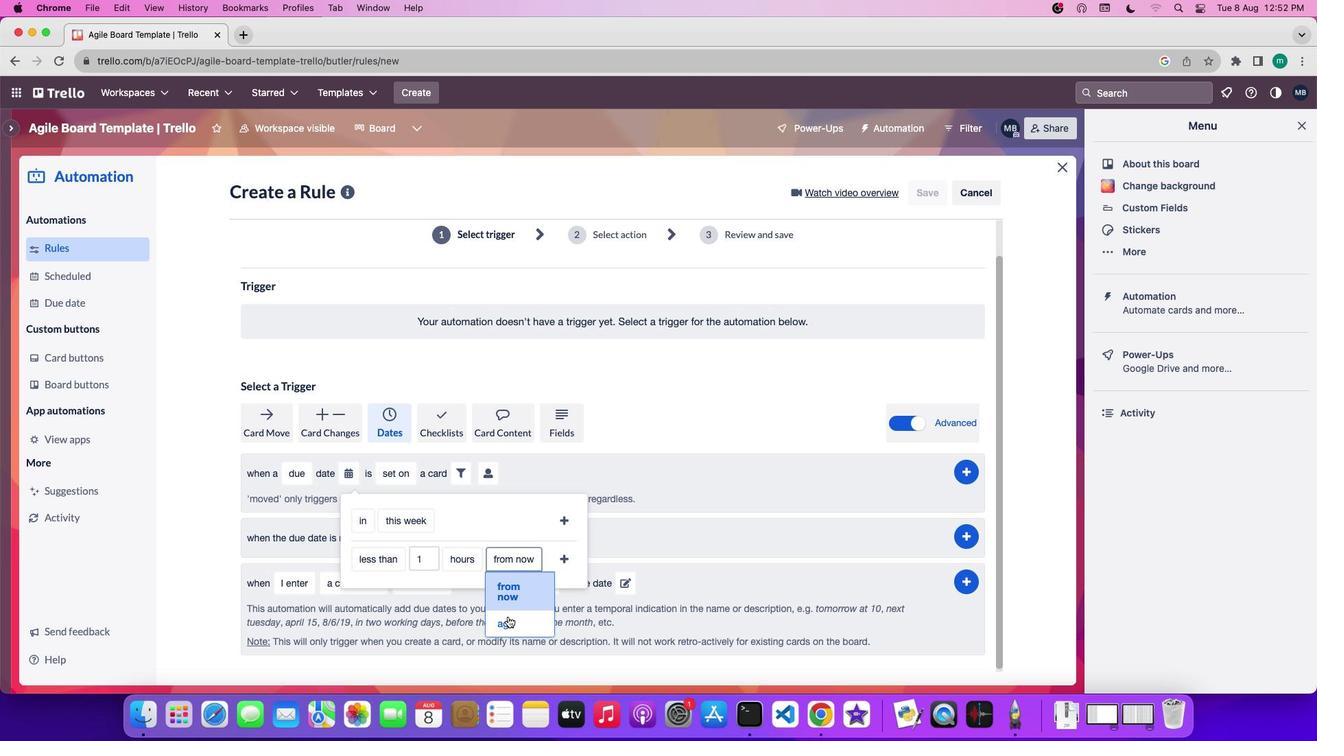 
Action: Mouse pressed left at (507, 616)
Screenshot: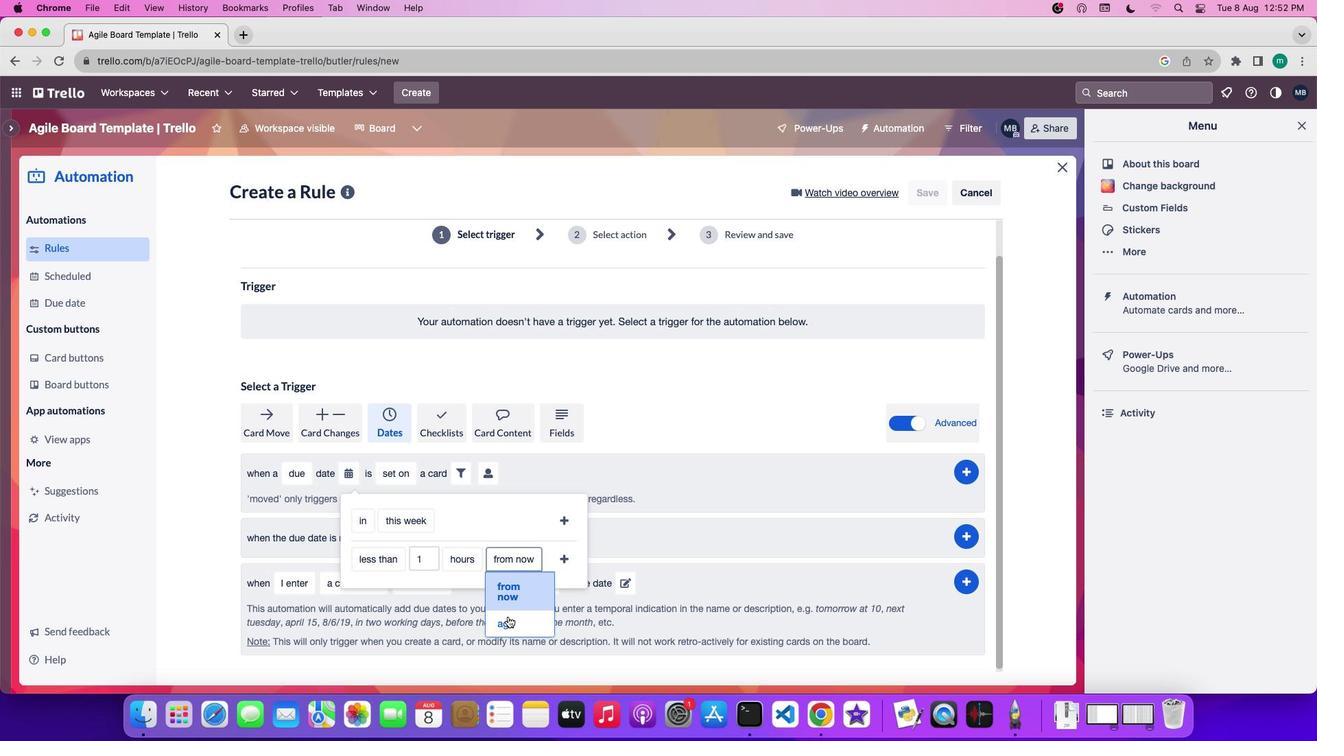 
Action: Mouse moved to (535, 563)
Screenshot: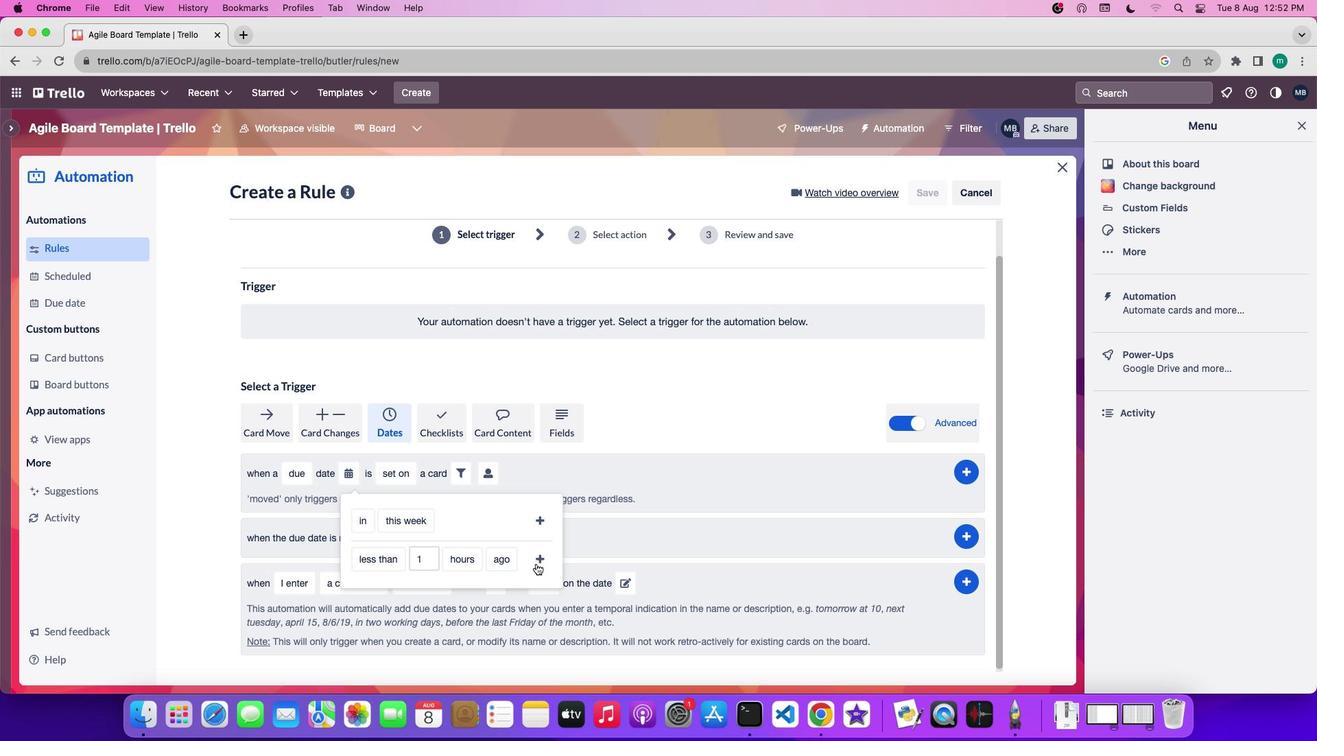 
Action: Mouse pressed left at (535, 563)
Screenshot: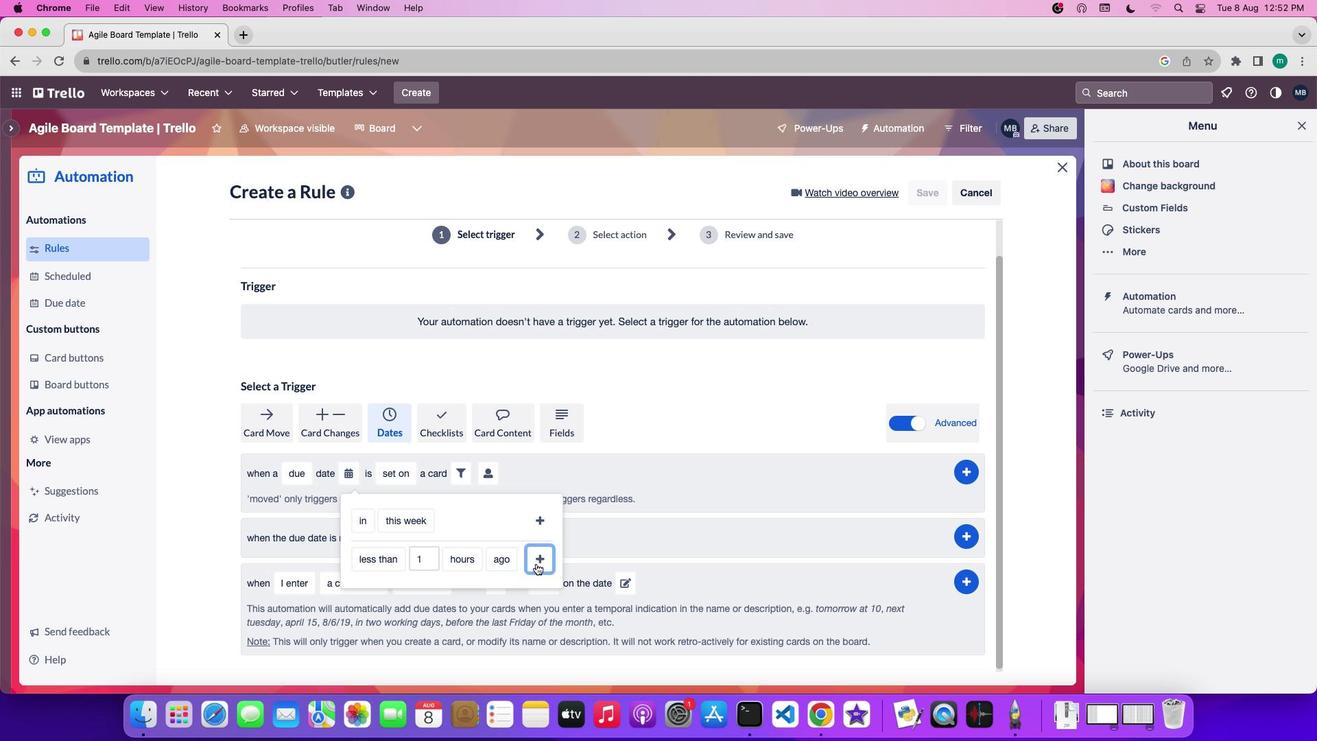 
Action: Mouse moved to (507, 481)
Screenshot: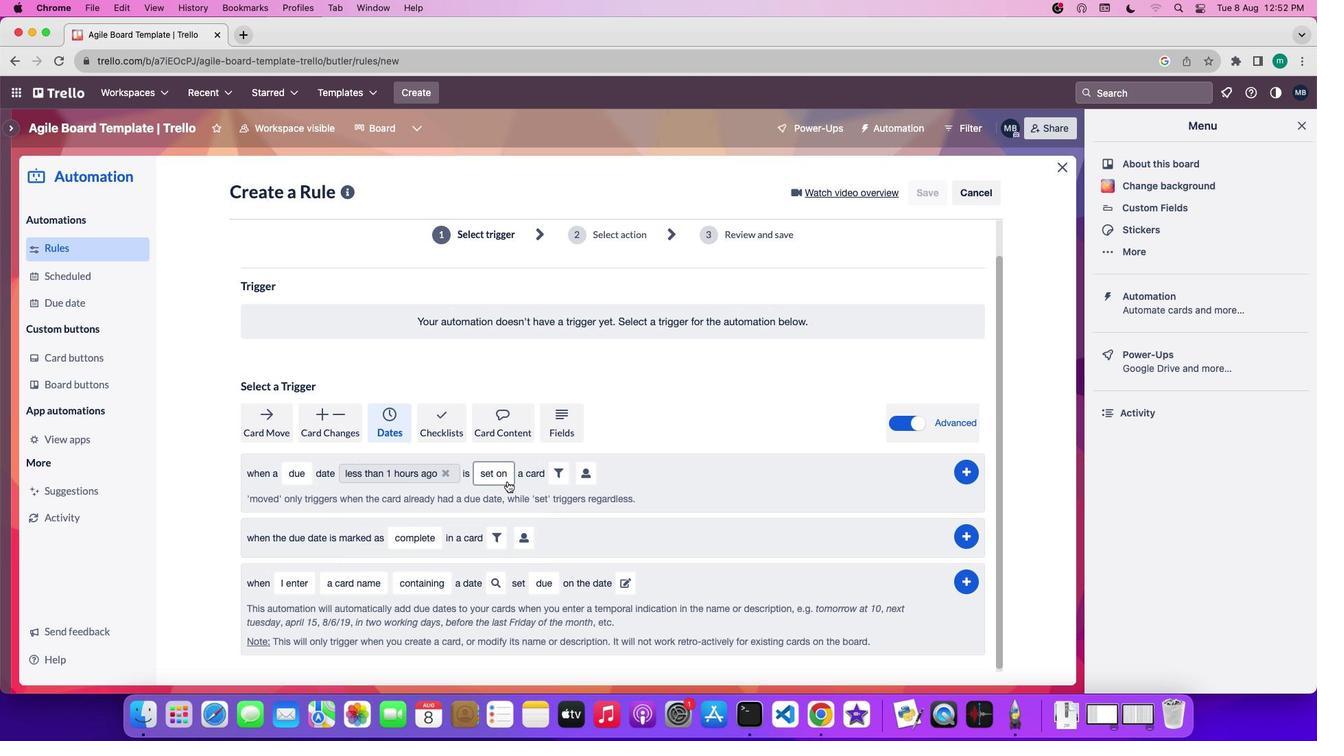 
Action: Mouse pressed left at (507, 481)
Screenshot: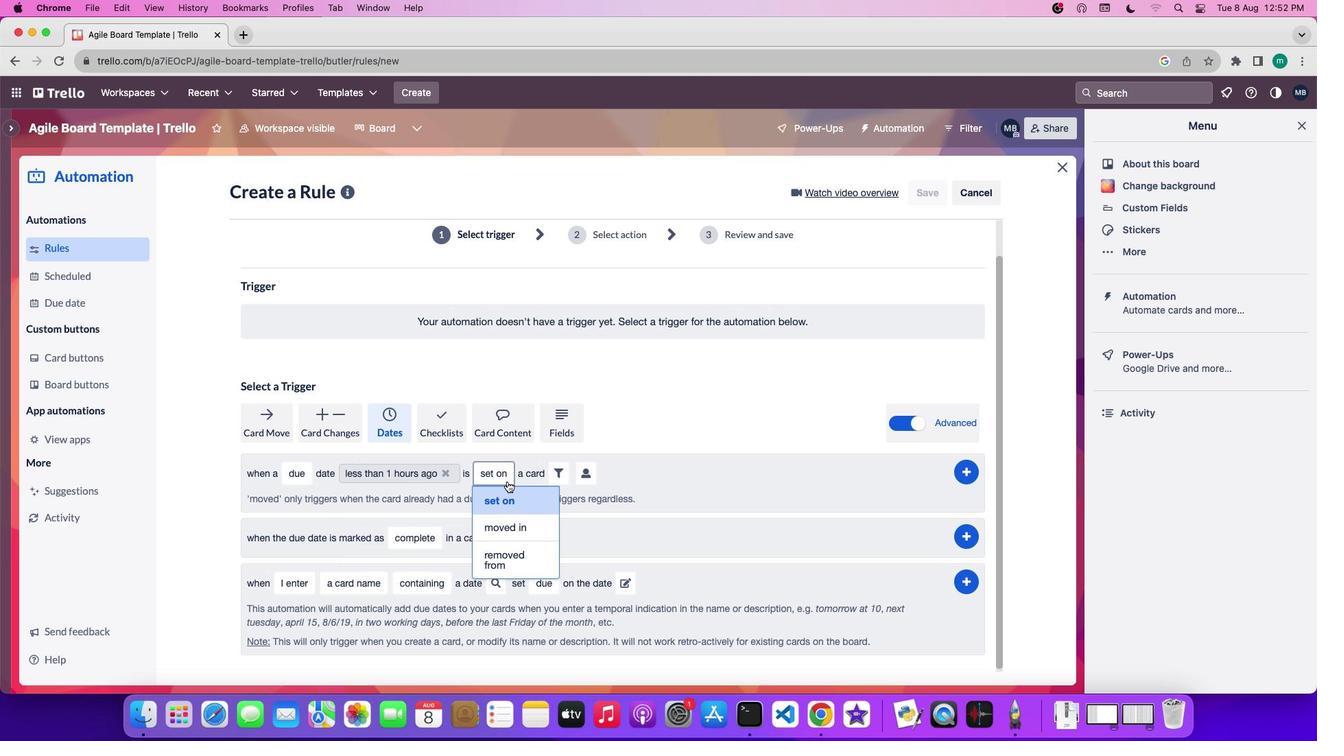 
Action: Mouse moved to (506, 492)
Screenshot: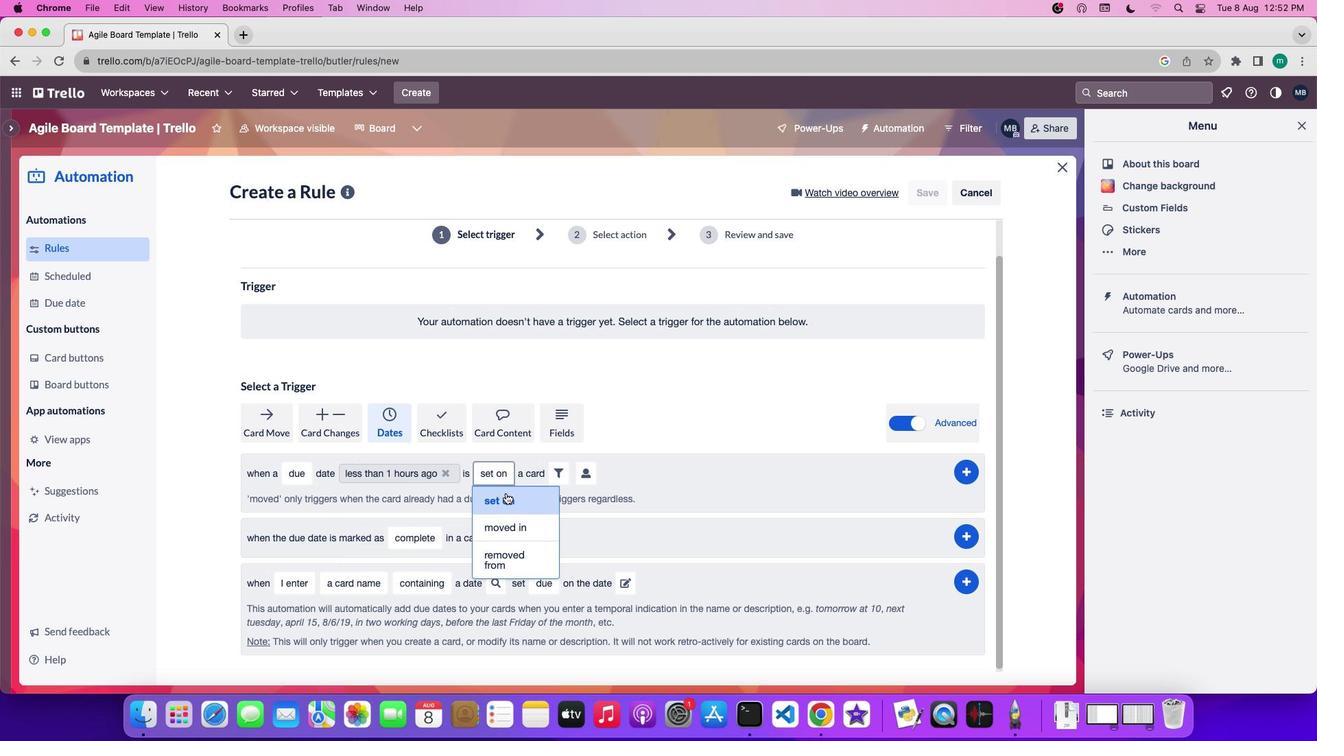 
Action: Mouse pressed left at (506, 492)
Screenshot: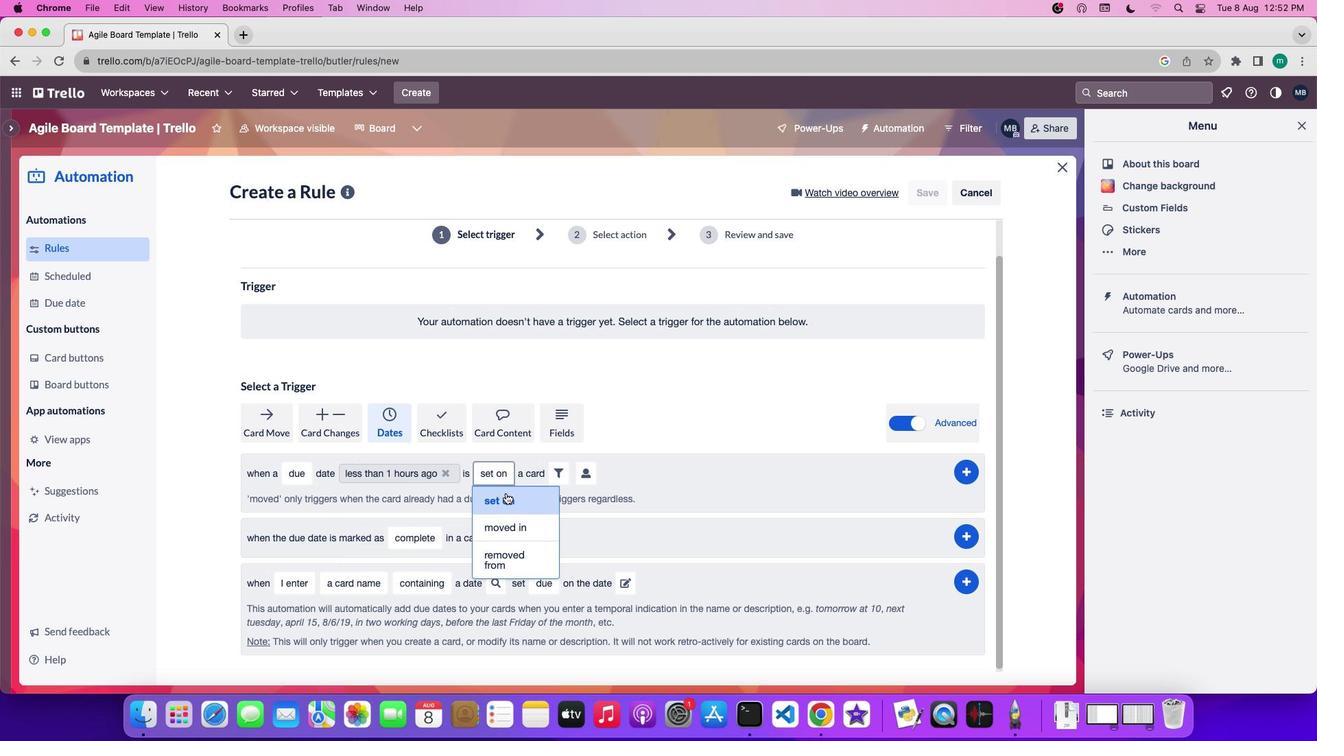 
Action: Mouse moved to (578, 474)
Screenshot: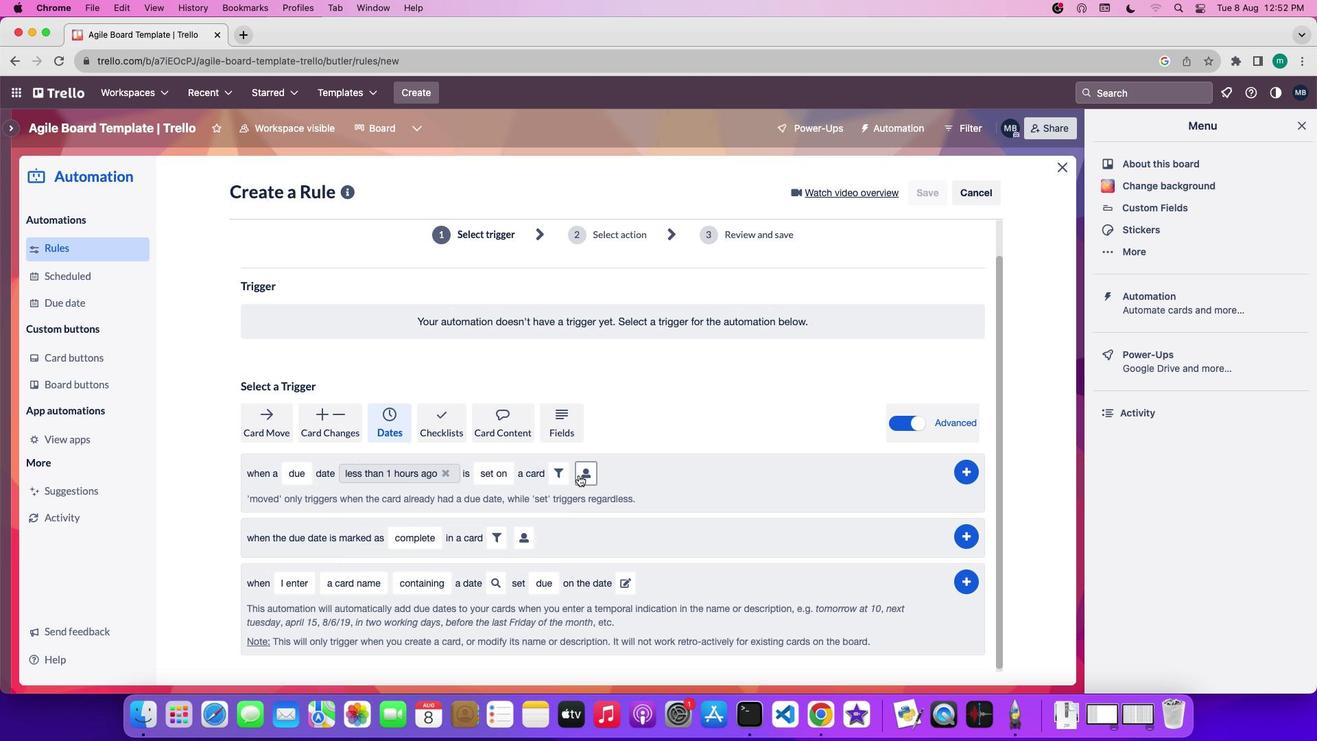 
Action: Mouse pressed left at (578, 474)
Screenshot: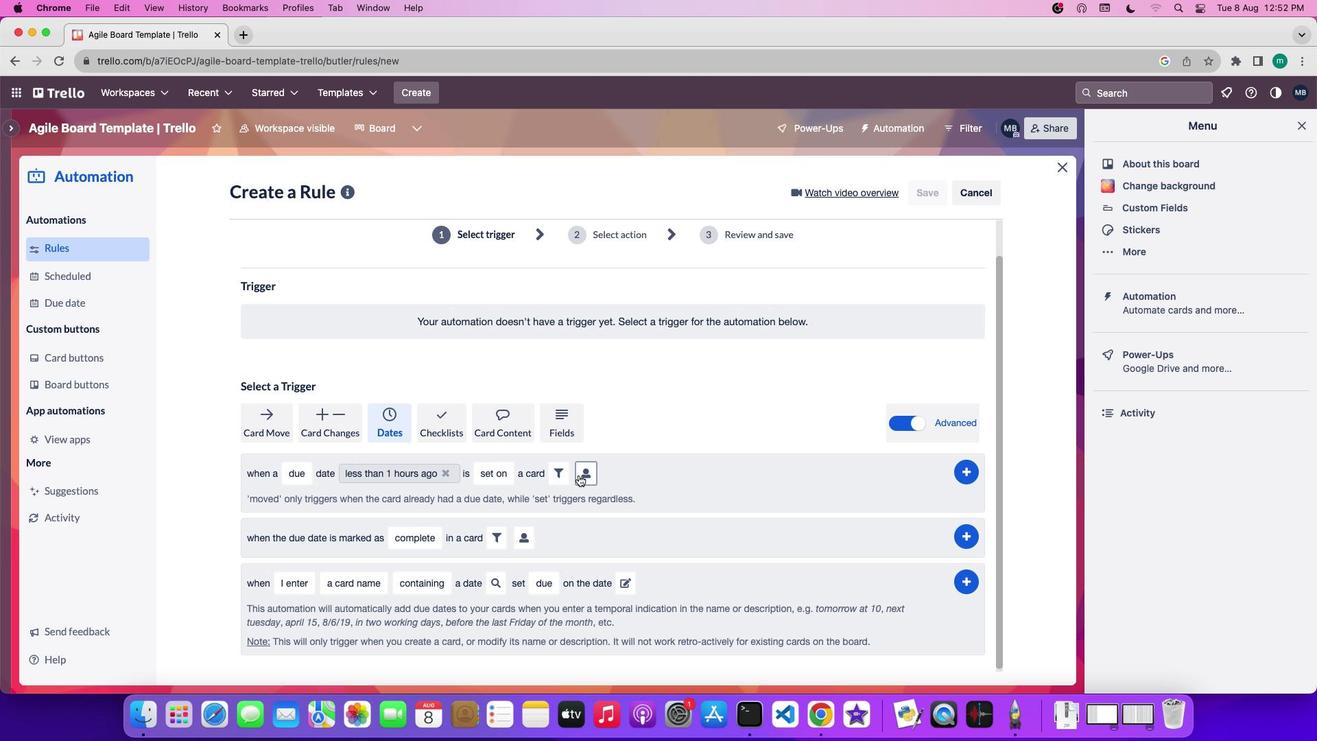 
Action: Mouse moved to (819, 636)
Screenshot: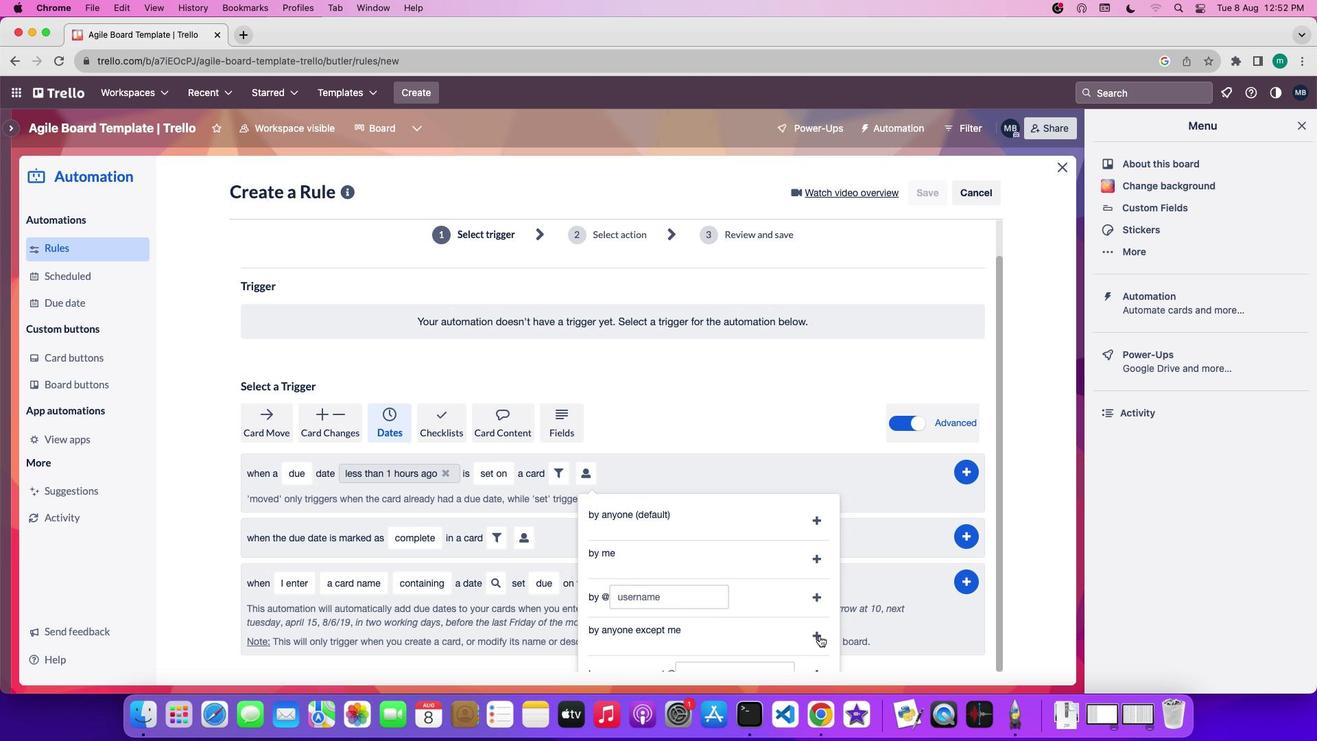
Action: Mouse pressed left at (819, 636)
Screenshot: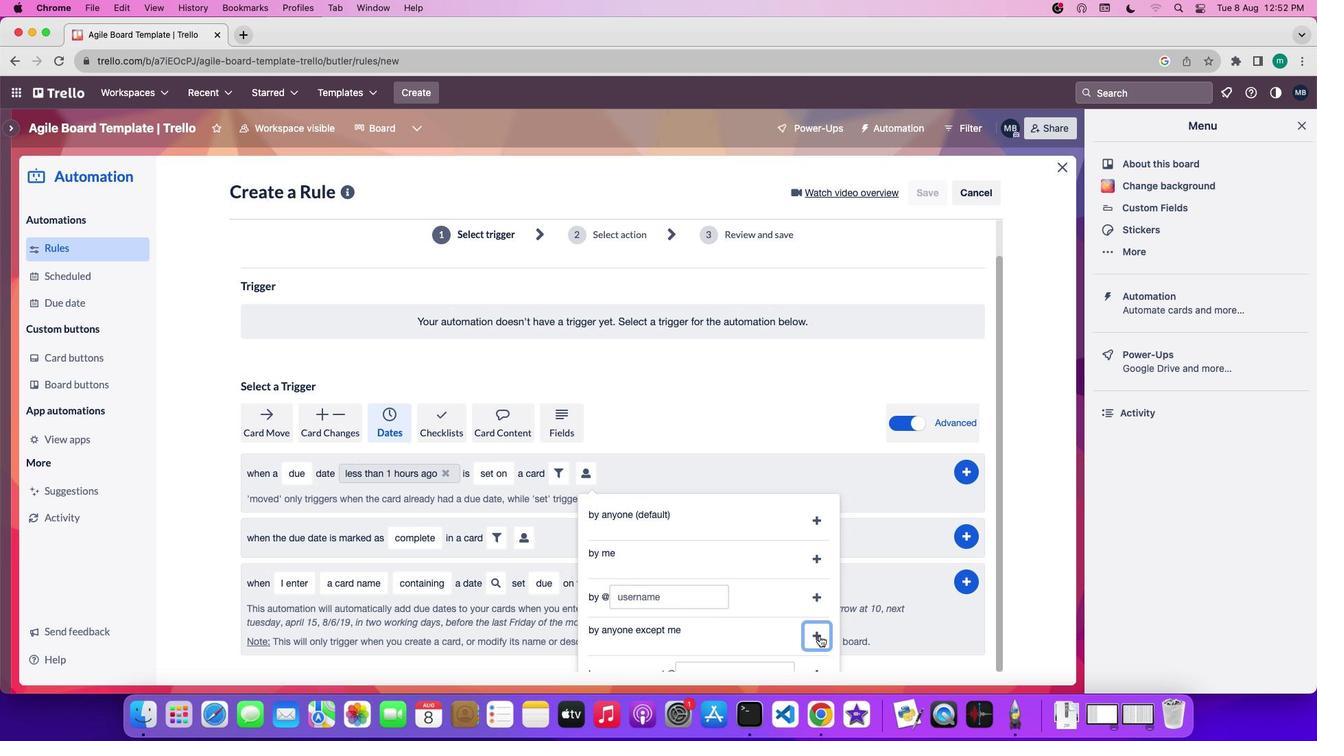 
Action: Mouse moved to (969, 470)
Screenshot: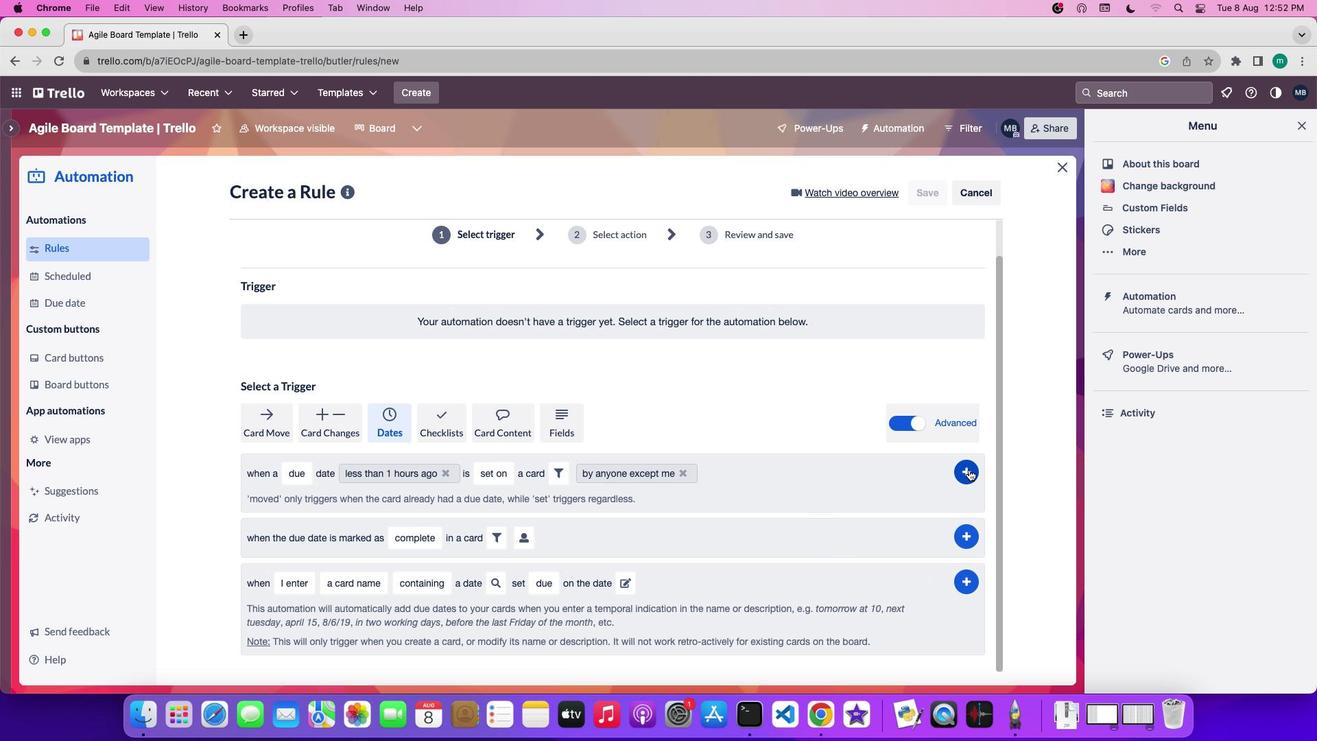 
Action: Mouse pressed left at (969, 470)
Screenshot: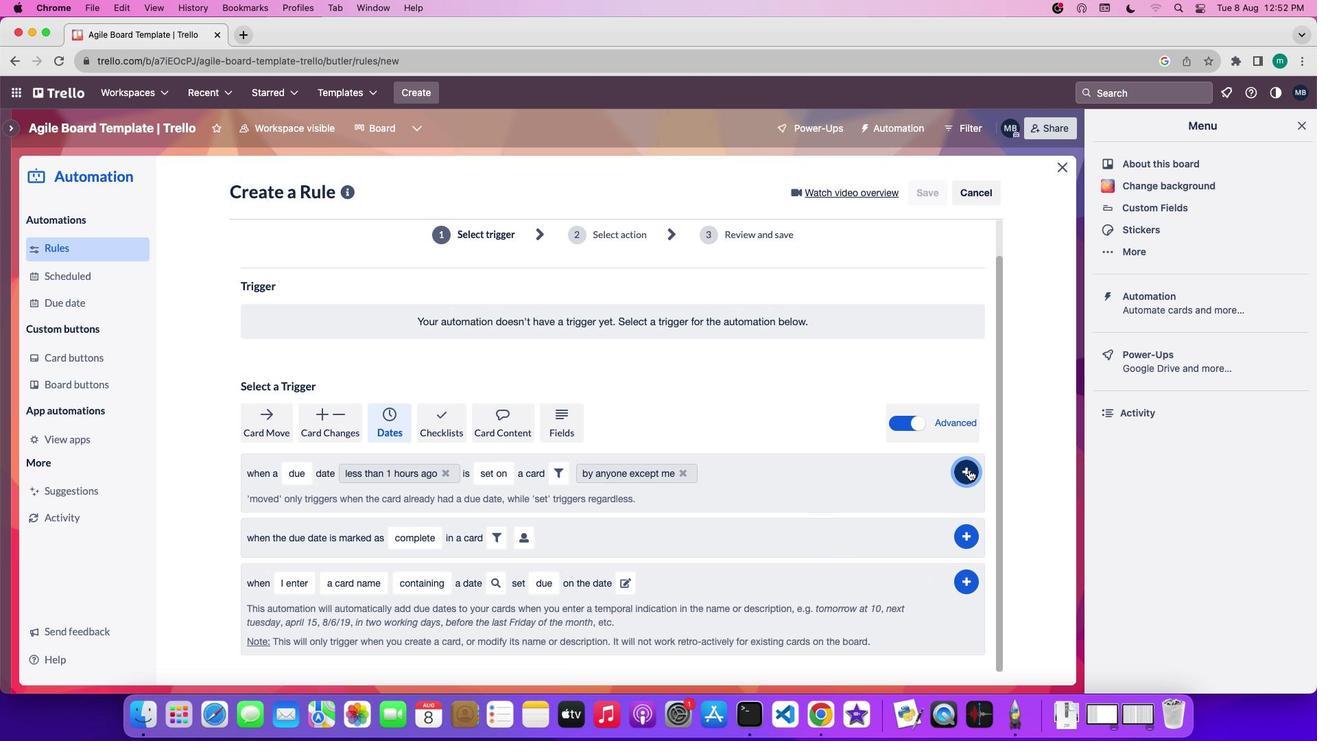 
